 Task: Find connections with filter location Rāmnagar with filter topic #socialmediawith filter profile language German with filter current company Akasa Air with filter school Maharaja Sayajirao University of Baroda, Vadodara with filter industry Surveying and Mapping Services with filter service category AnimationArchitecture with filter keywords title Wedding Coordinator
Action: Mouse moved to (522, 50)
Screenshot: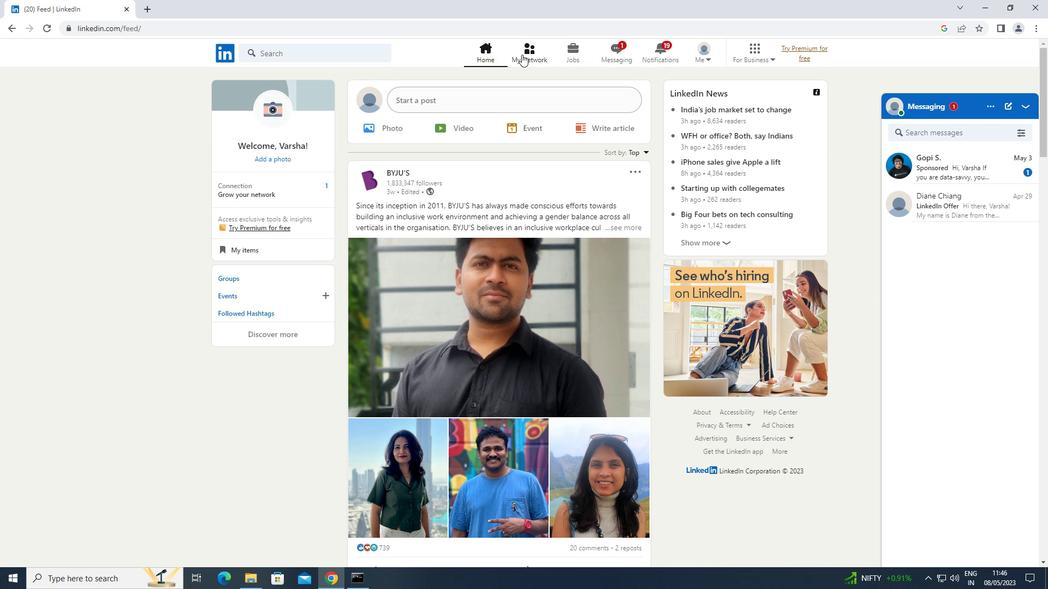 
Action: Mouse pressed left at (522, 50)
Screenshot: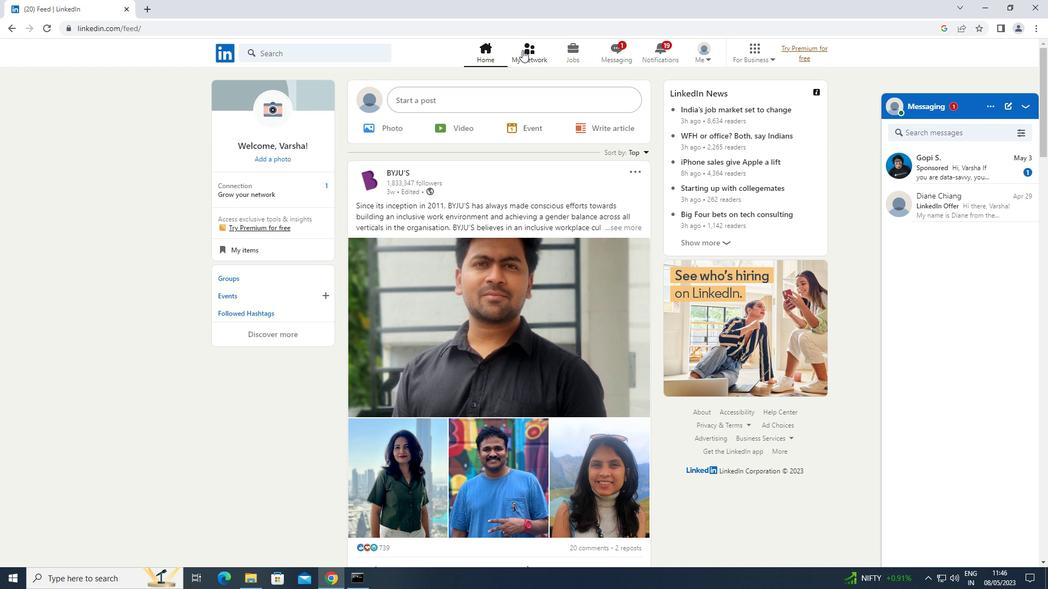 
Action: Mouse moved to (301, 117)
Screenshot: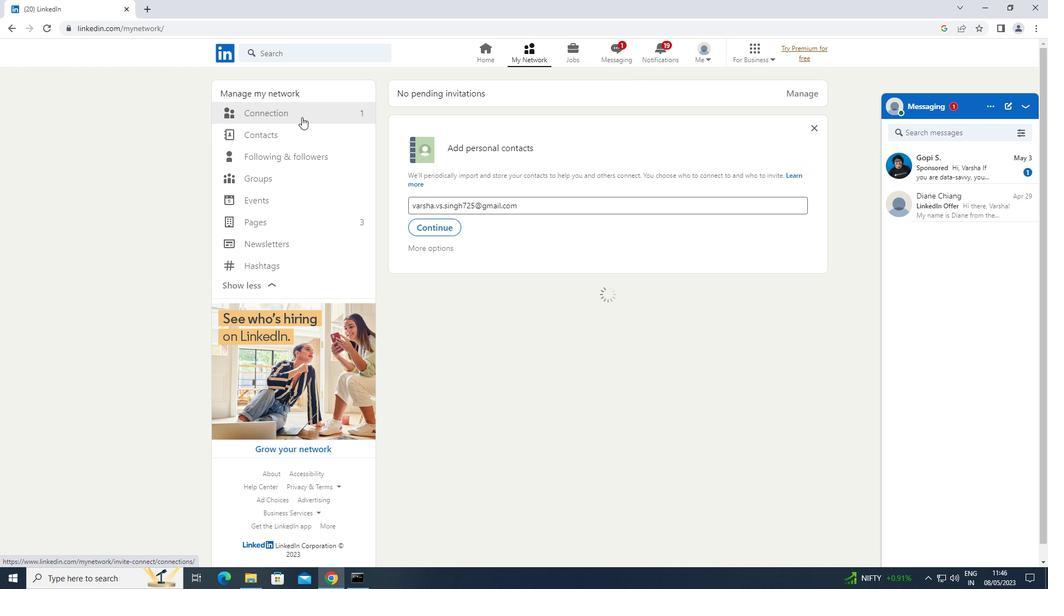 
Action: Mouse pressed left at (301, 117)
Screenshot: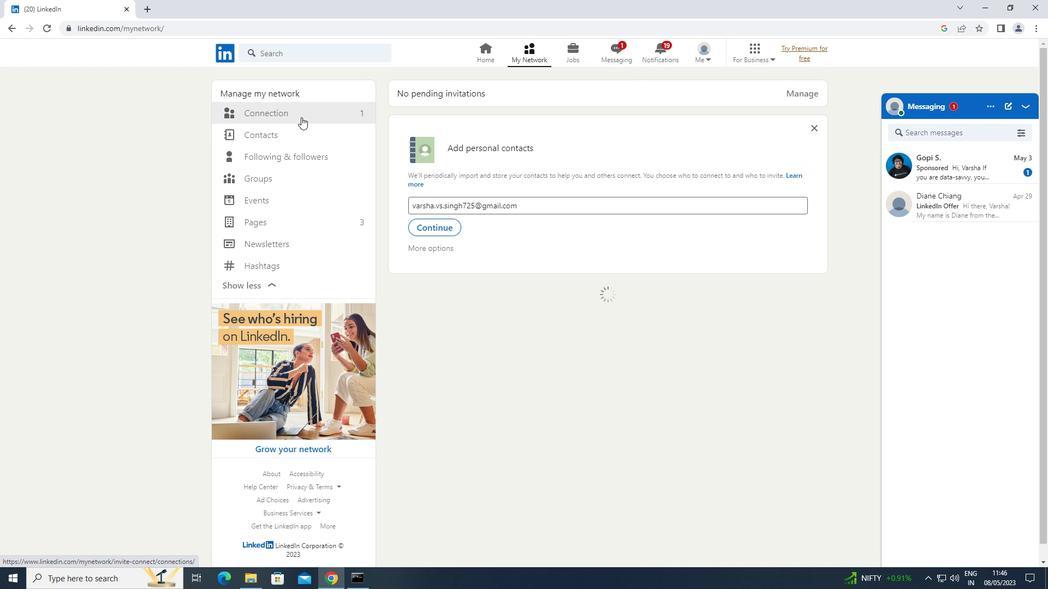 
Action: Mouse moved to (602, 114)
Screenshot: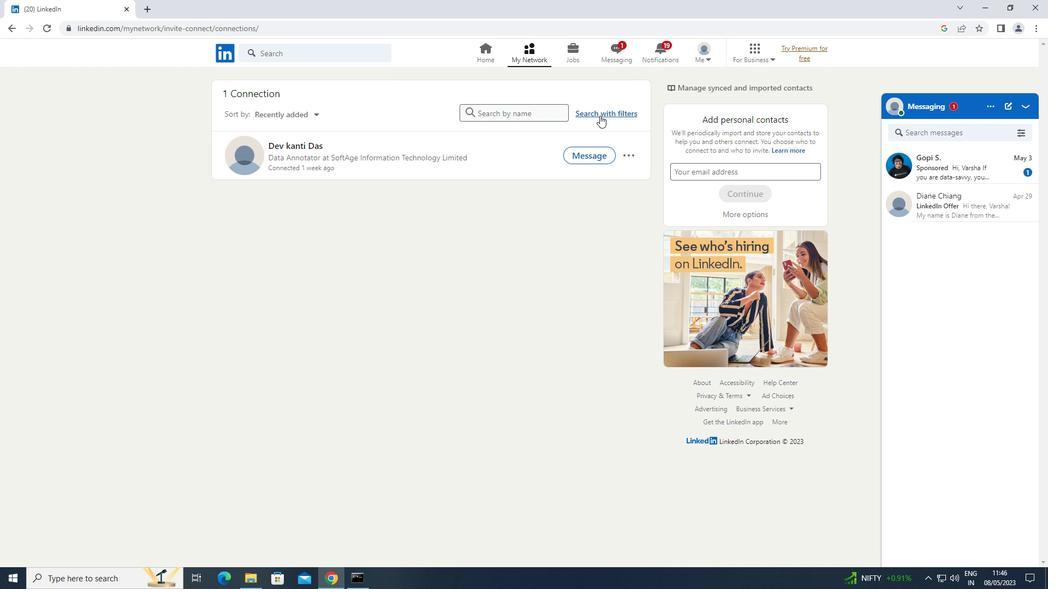
Action: Mouse pressed left at (602, 114)
Screenshot: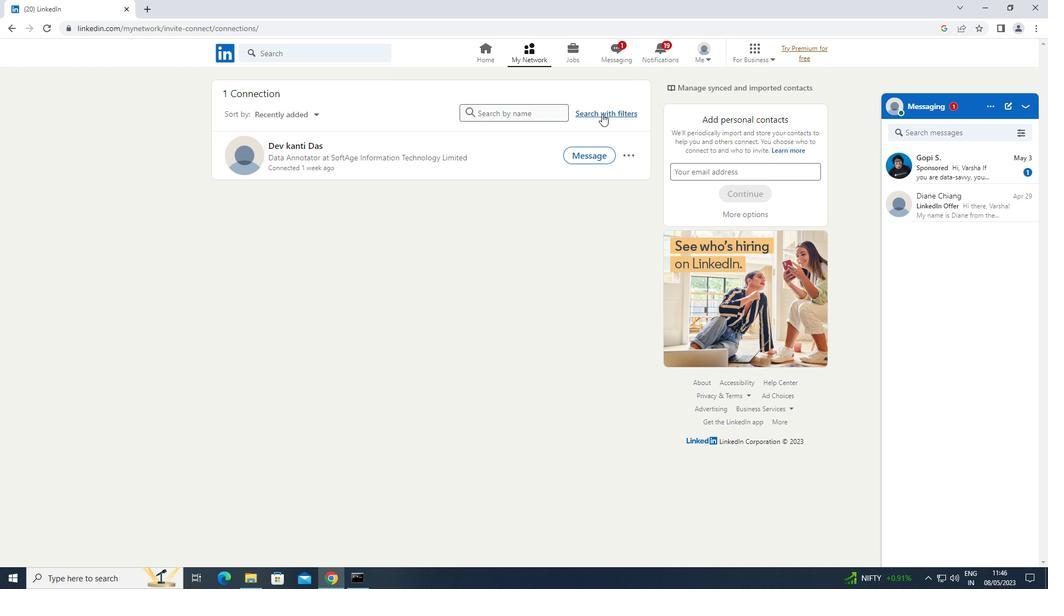 
Action: Mouse moved to (559, 81)
Screenshot: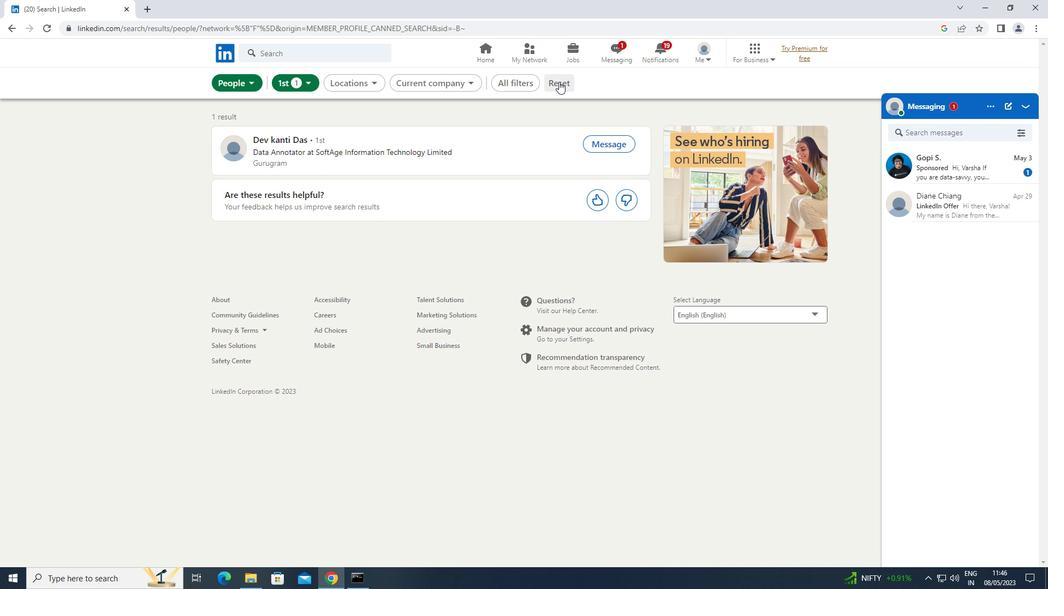
Action: Mouse pressed left at (559, 81)
Screenshot: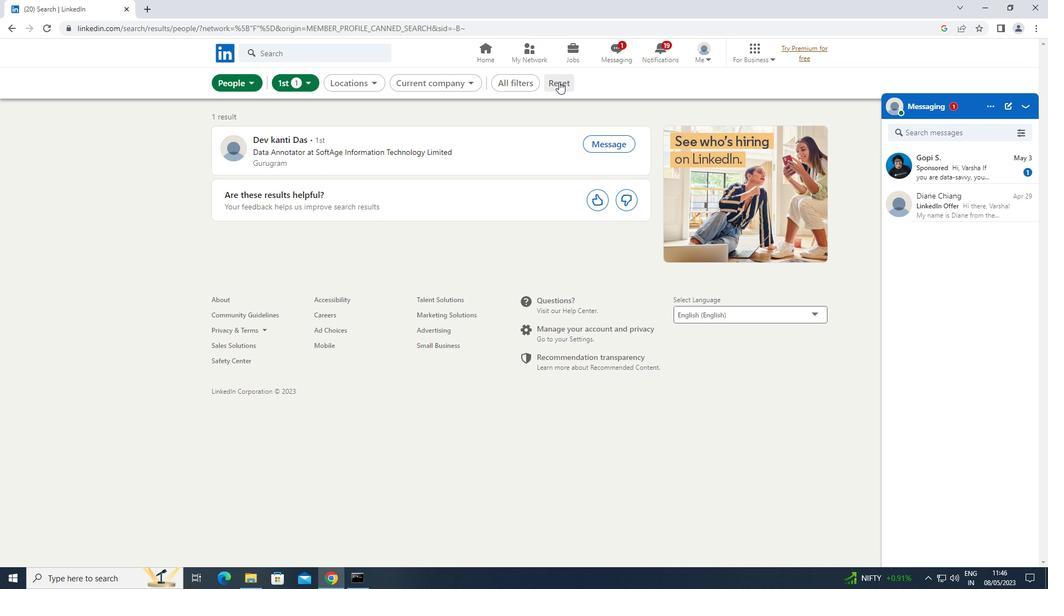 
Action: Mouse moved to (545, 84)
Screenshot: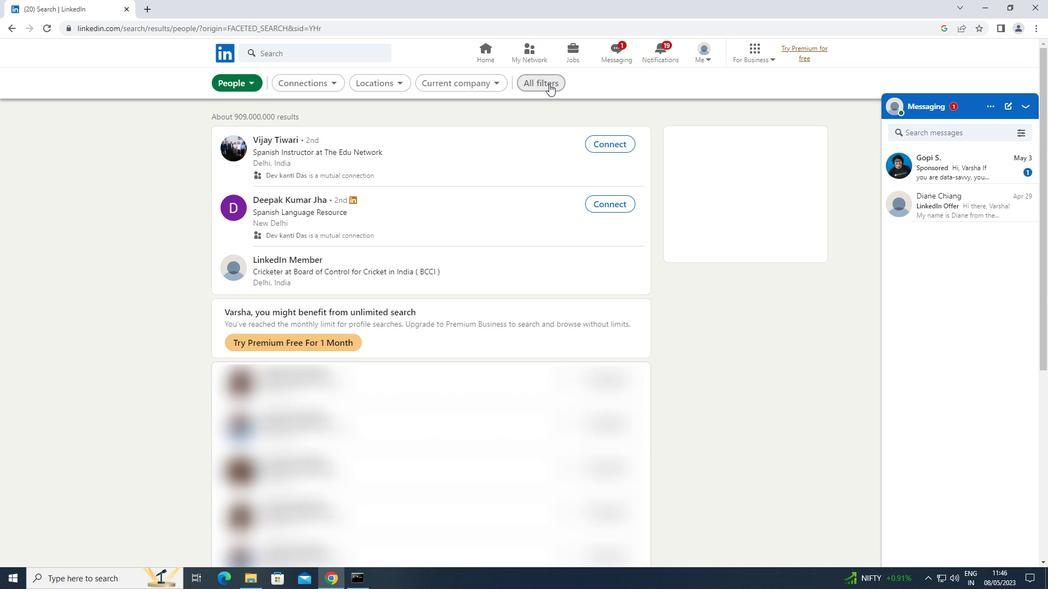 
Action: Mouse pressed left at (545, 84)
Screenshot: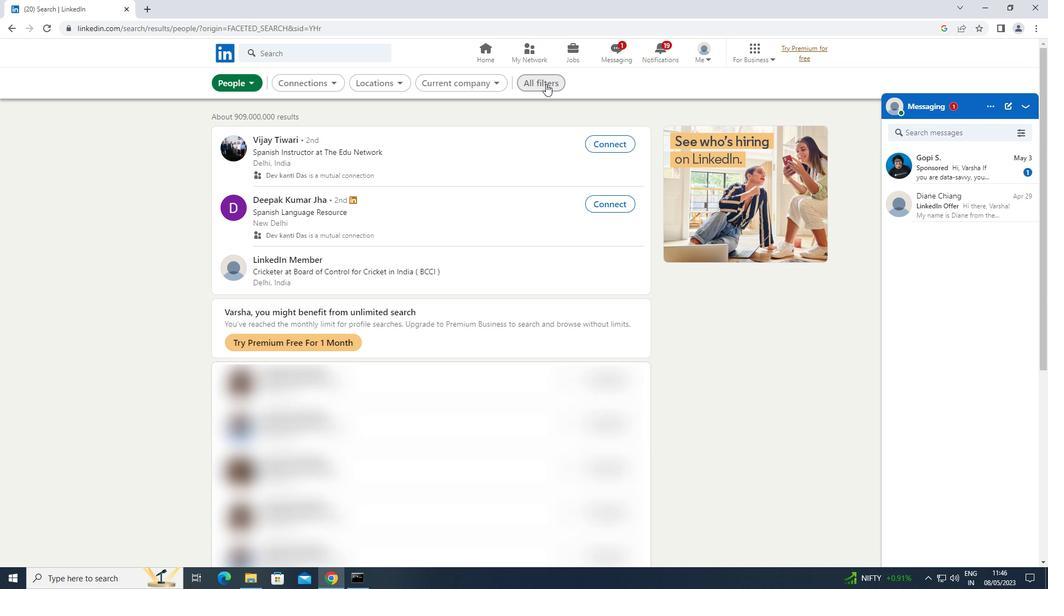 
Action: Mouse moved to (777, 226)
Screenshot: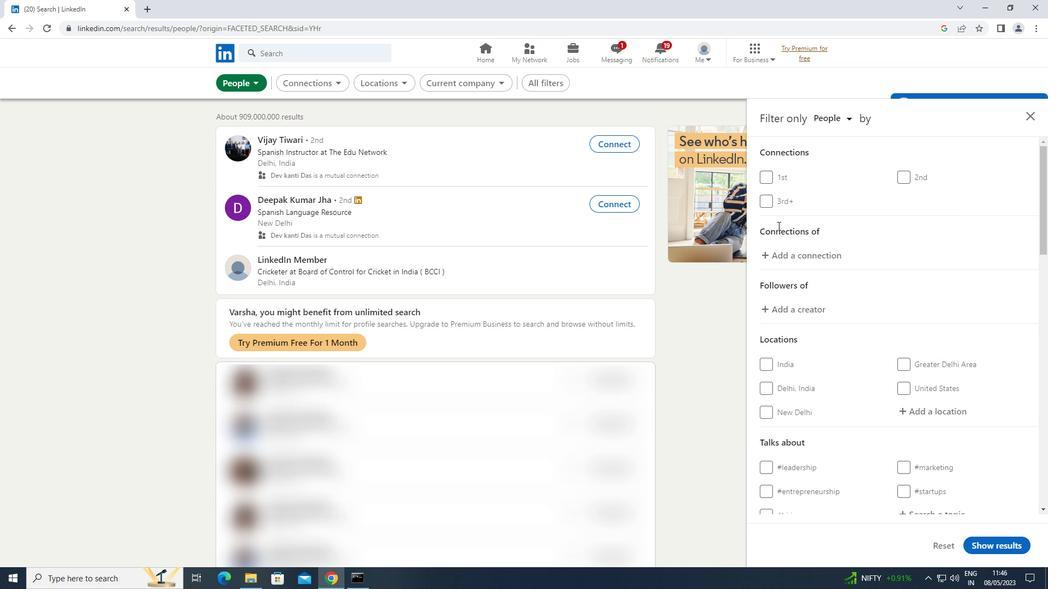
Action: Mouse scrolled (777, 226) with delta (0, 0)
Screenshot: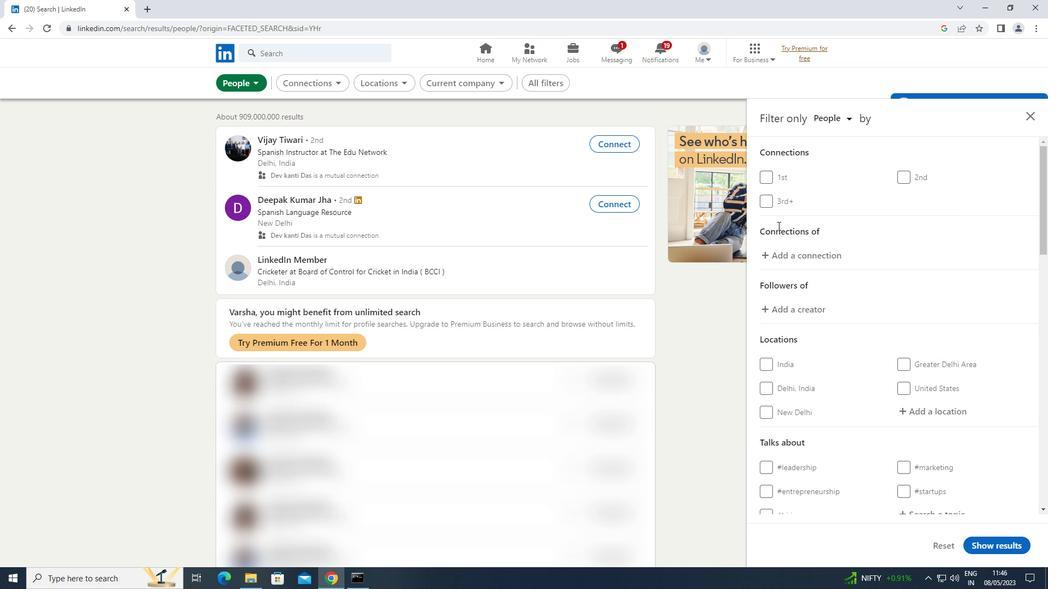 
Action: Mouse scrolled (777, 226) with delta (0, 0)
Screenshot: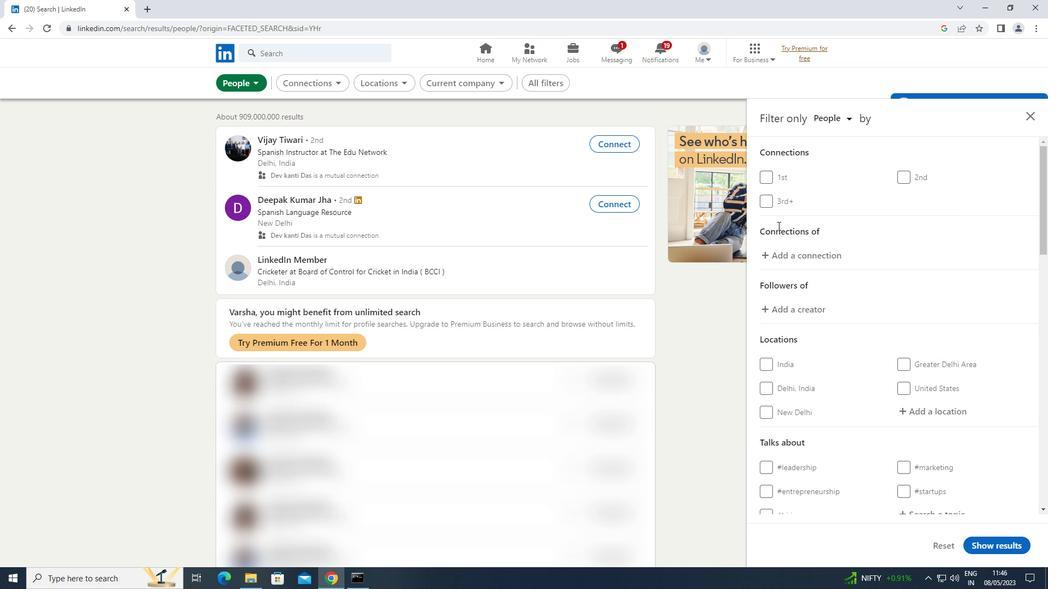 
Action: Mouse moved to (920, 294)
Screenshot: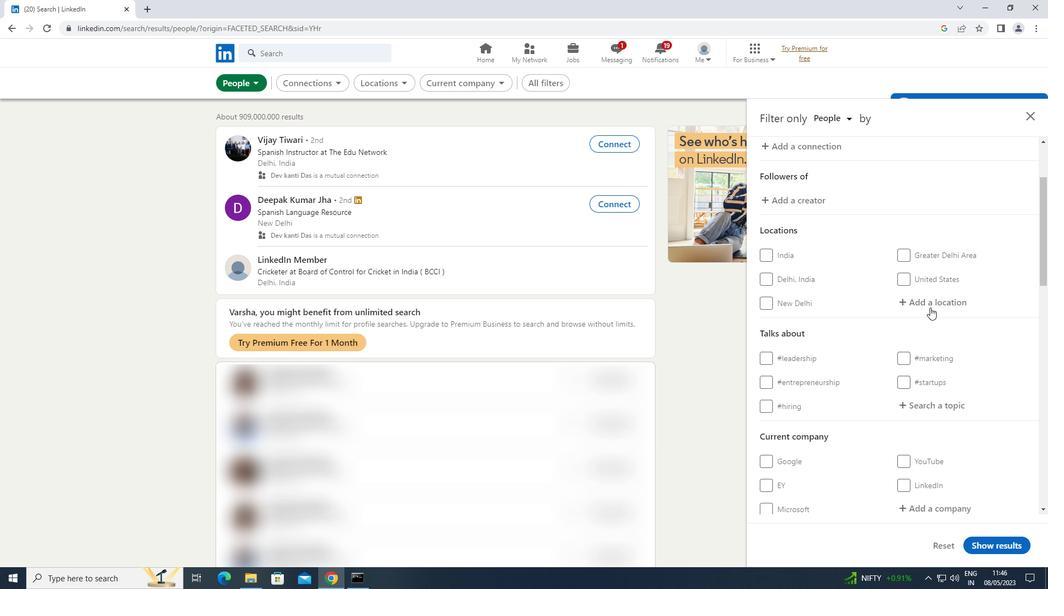 
Action: Mouse pressed left at (920, 294)
Screenshot: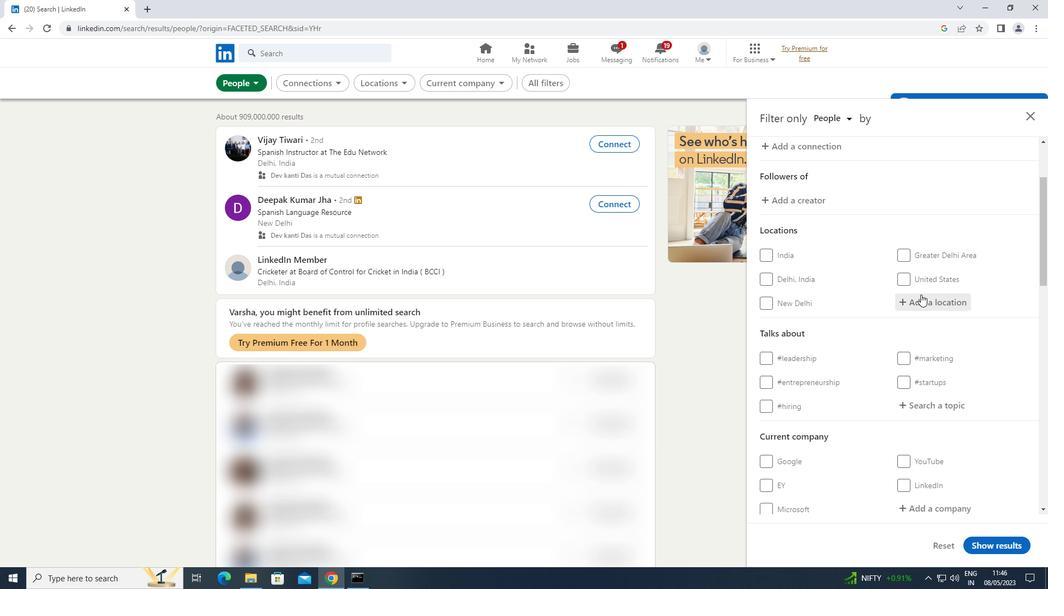 
Action: Mouse moved to (922, 292)
Screenshot: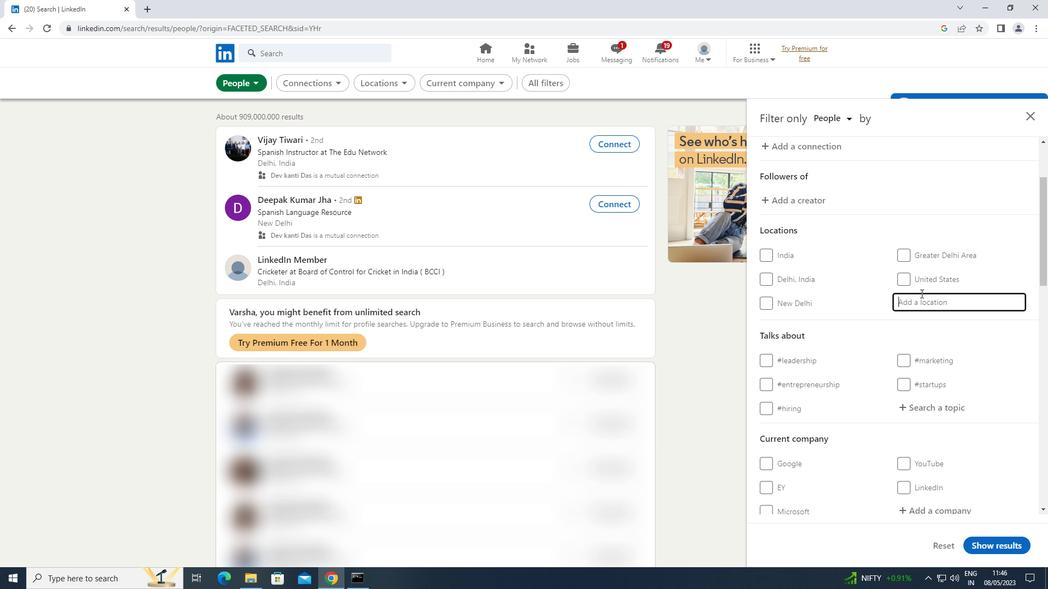 
Action: Key pressed <Key.shift>RAMNAGAR<Key.enter>
Screenshot: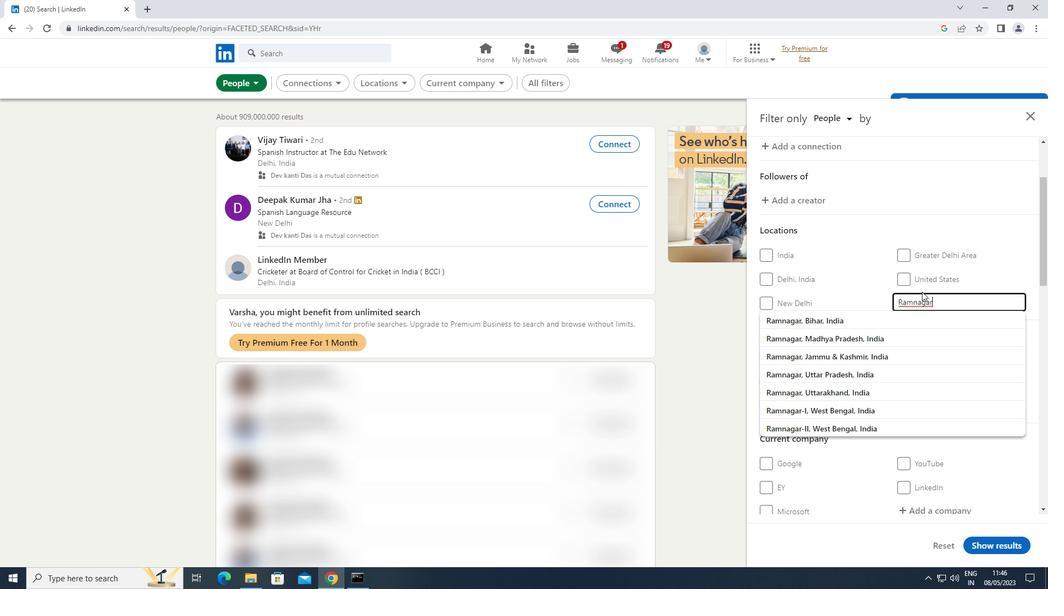 
Action: Mouse moved to (942, 410)
Screenshot: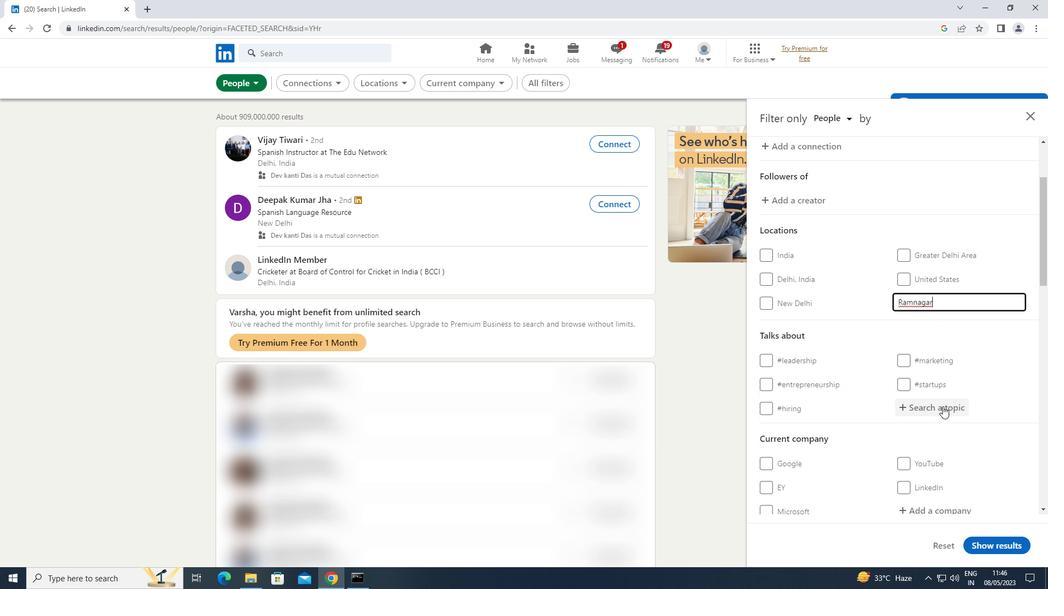 
Action: Mouse pressed left at (942, 410)
Screenshot: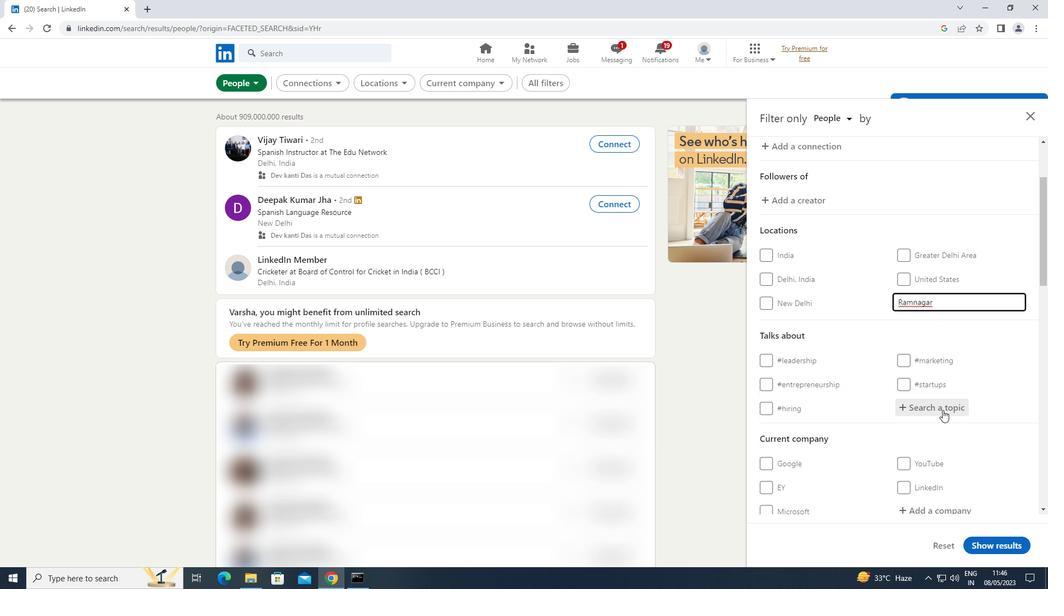 
Action: Key pressed SOCIALMEDIA
Screenshot: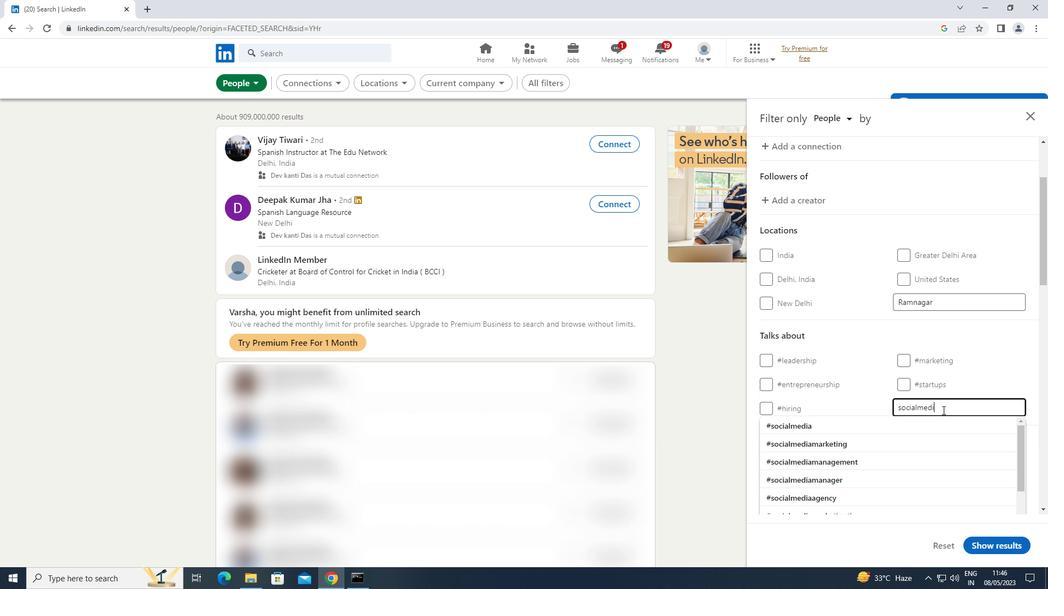 
Action: Mouse moved to (842, 422)
Screenshot: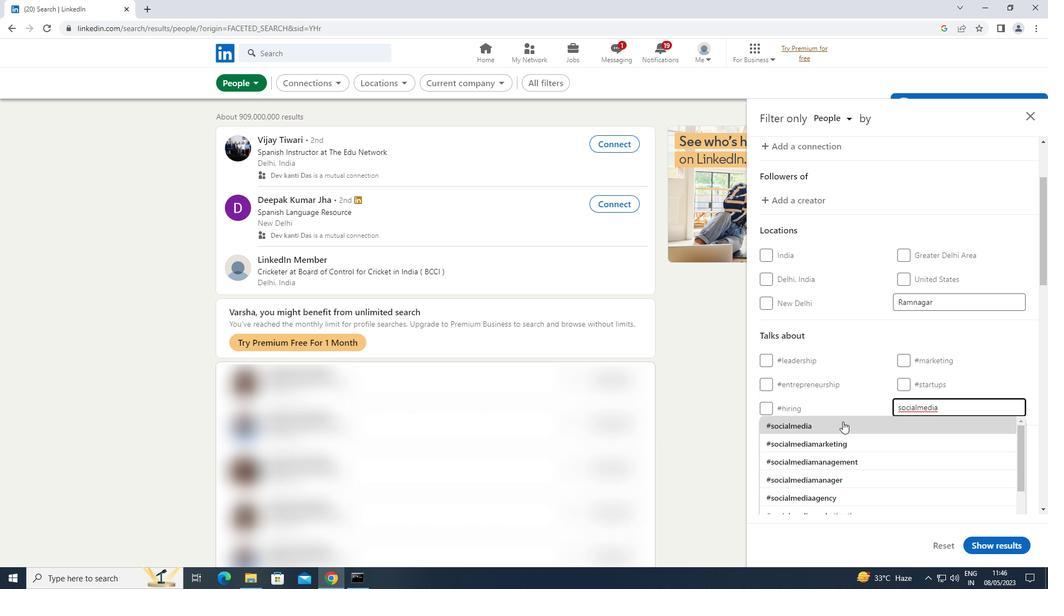 
Action: Mouse pressed left at (842, 422)
Screenshot: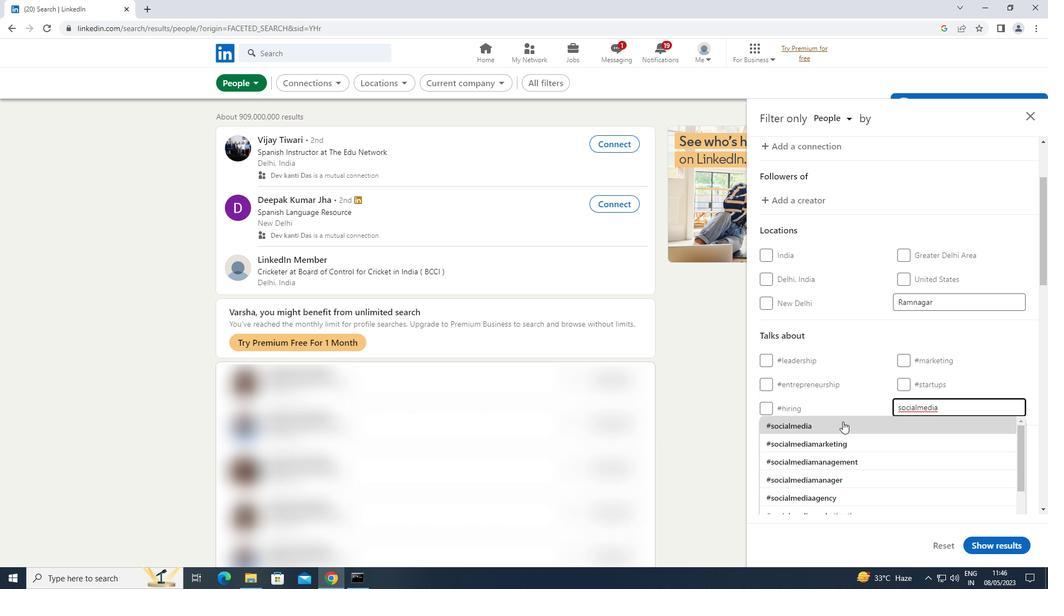 
Action: Mouse moved to (904, 499)
Screenshot: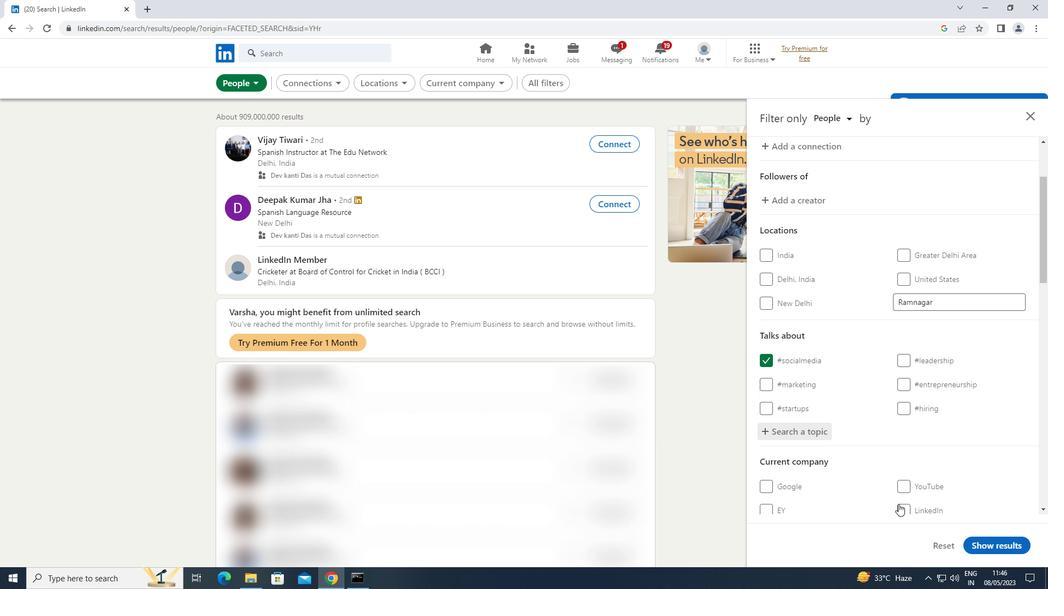 
Action: Mouse scrolled (904, 498) with delta (0, 0)
Screenshot: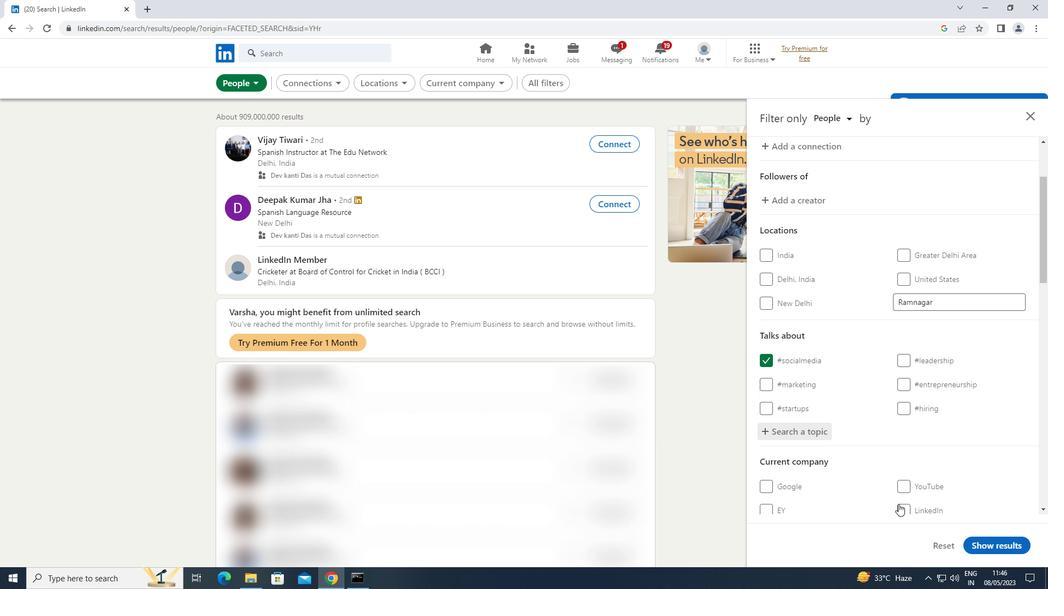 
Action: Mouse moved to (906, 497)
Screenshot: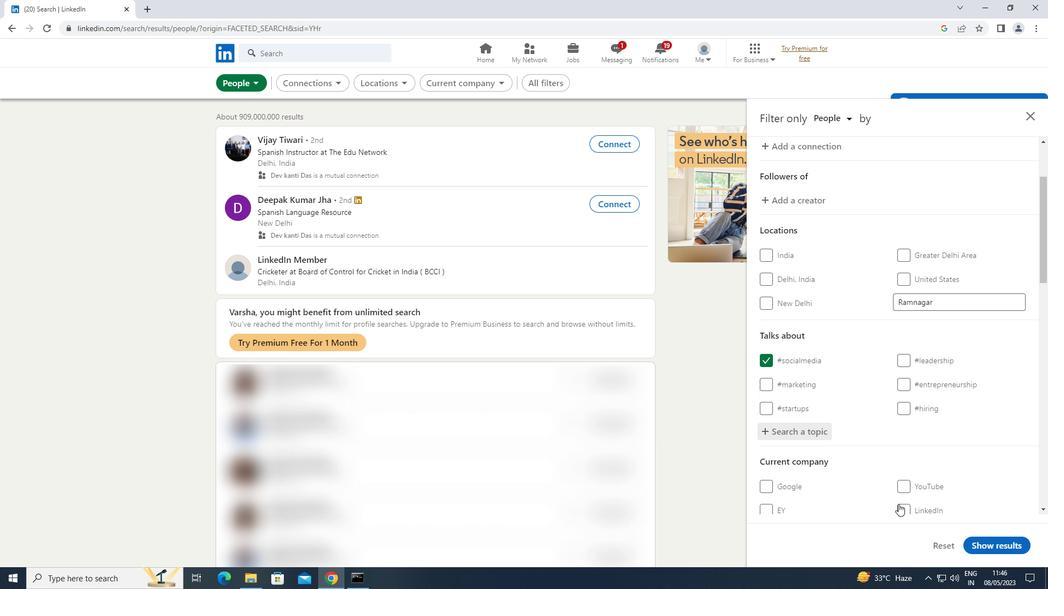 
Action: Mouse scrolled (906, 496) with delta (0, 0)
Screenshot: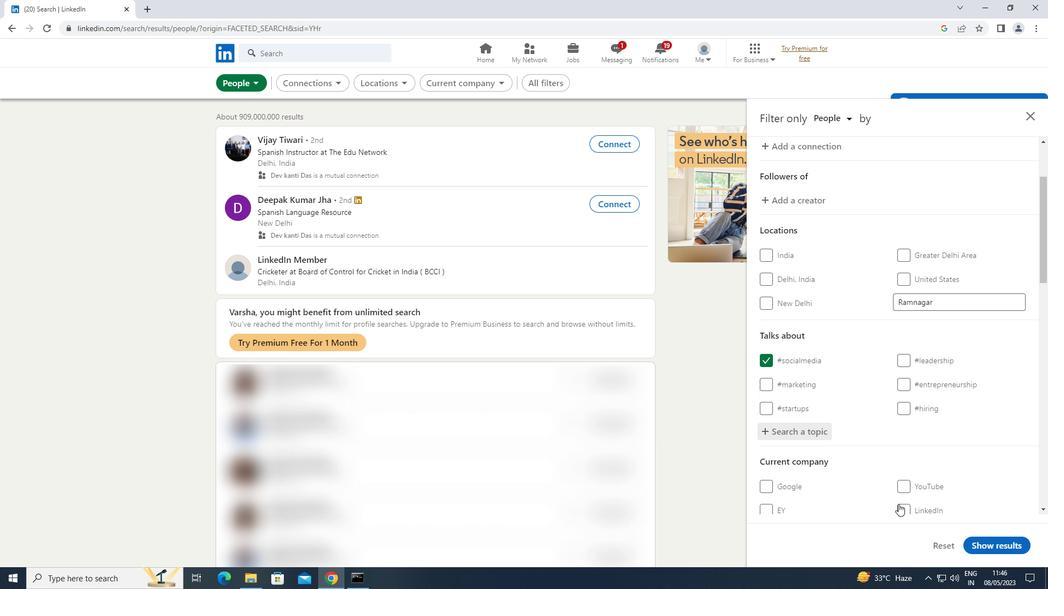 
Action: Mouse moved to (906, 496)
Screenshot: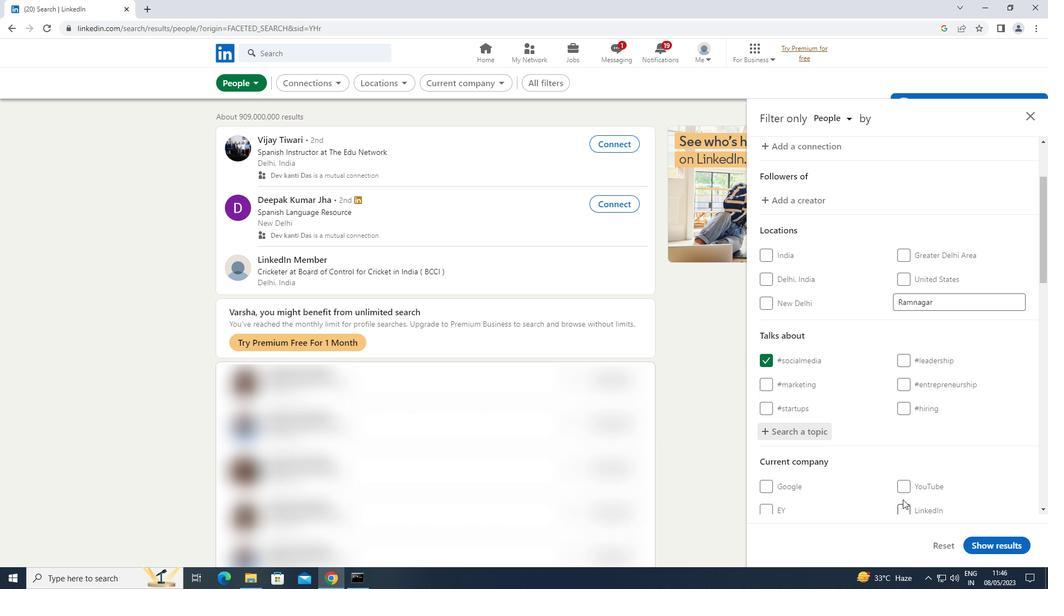 
Action: Mouse scrolled (906, 496) with delta (0, 0)
Screenshot: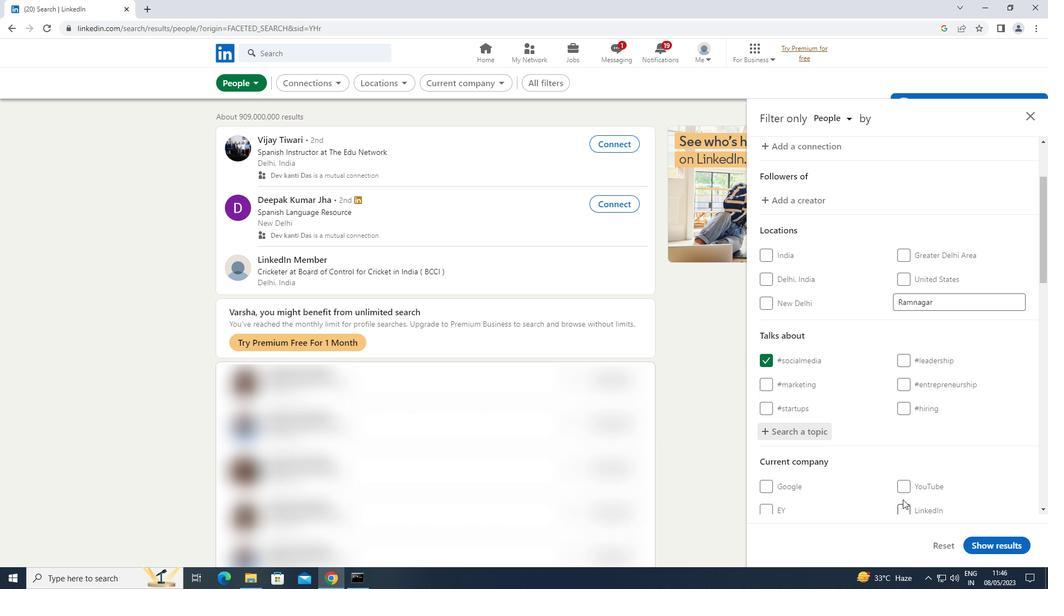 
Action: Mouse moved to (907, 495)
Screenshot: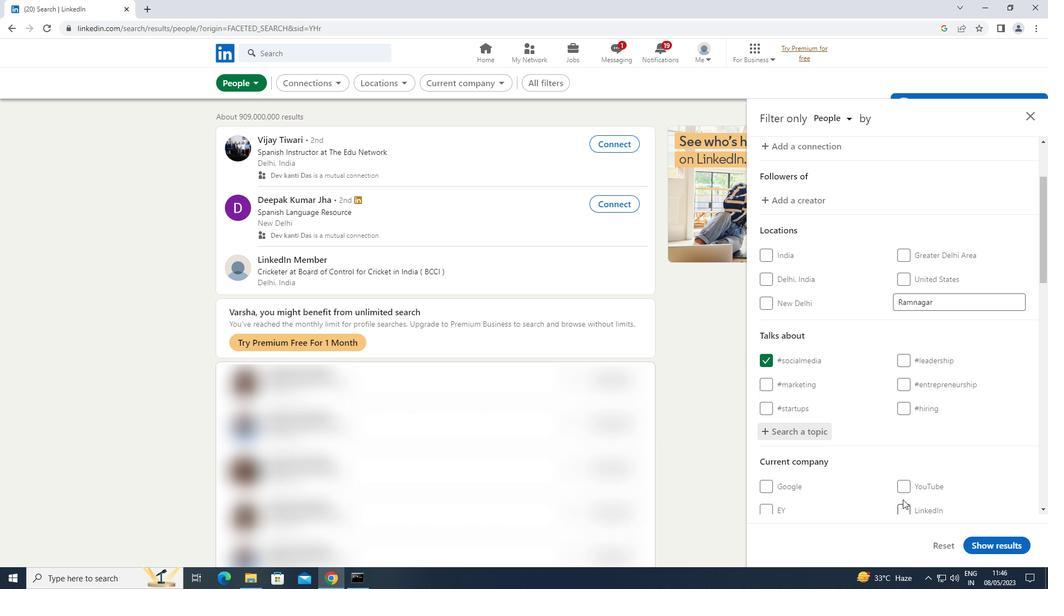 
Action: Mouse scrolled (907, 495) with delta (0, 0)
Screenshot: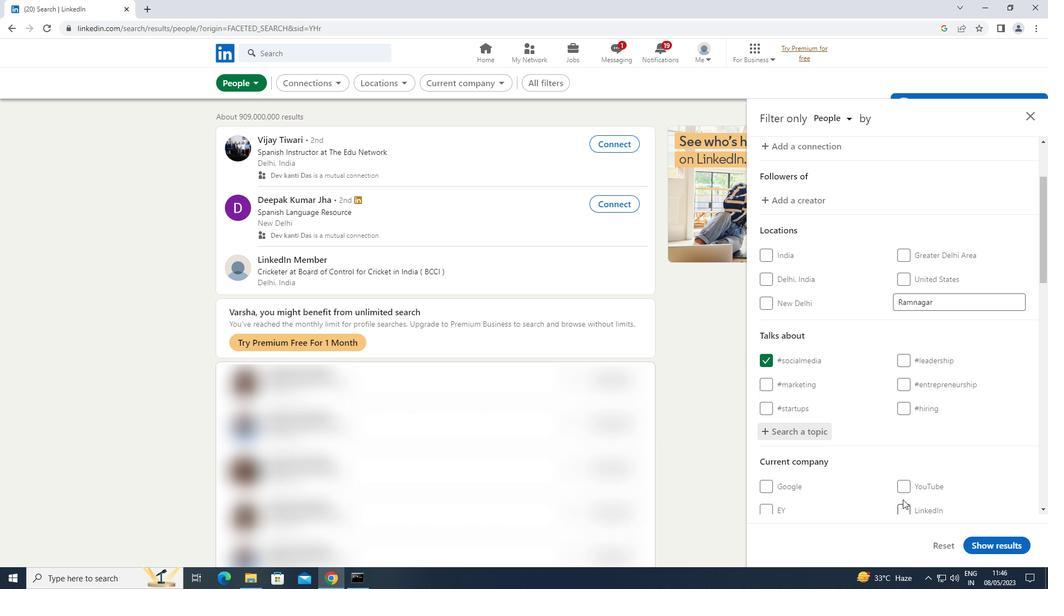 
Action: Mouse moved to (908, 495)
Screenshot: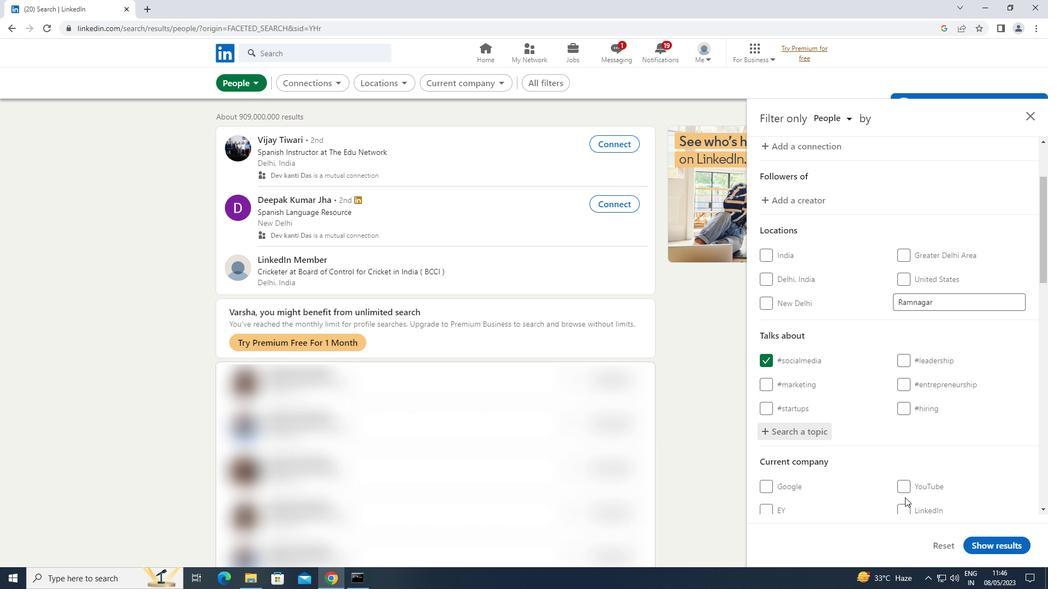 
Action: Mouse scrolled (908, 495) with delta (0, 0)
Screenshot: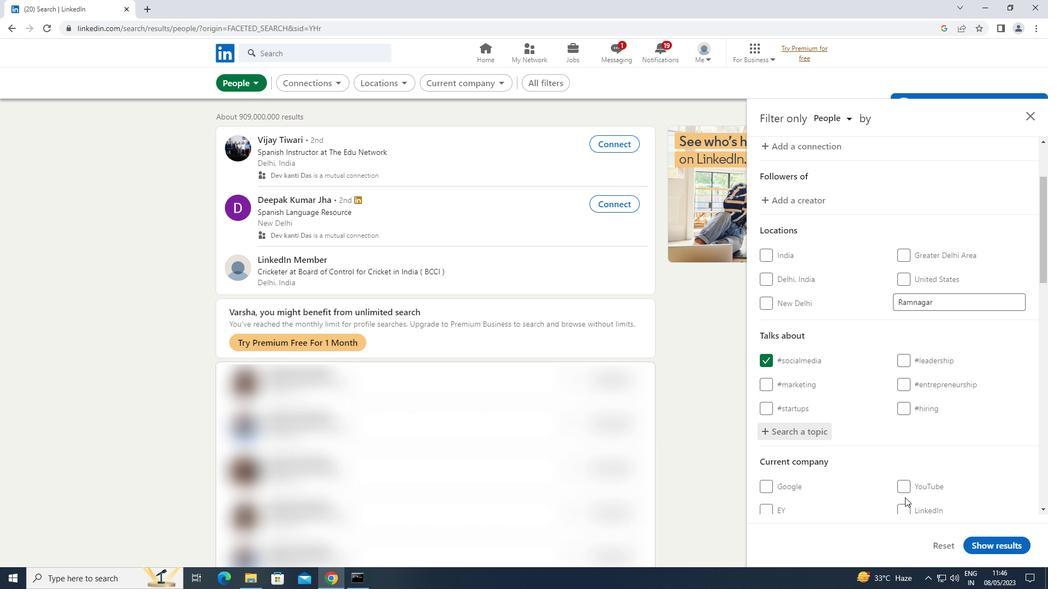 
Action: Mouse moved to (911, 481)
Screenshot: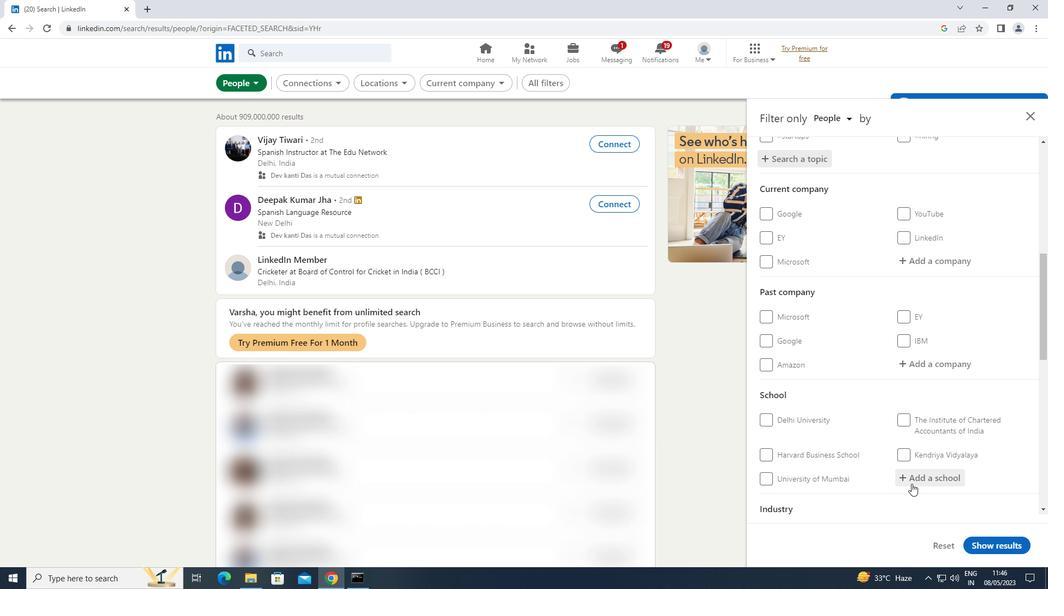 
Action: Mouse scrolled (911, 480) with delta (0, 0)
Screenshot: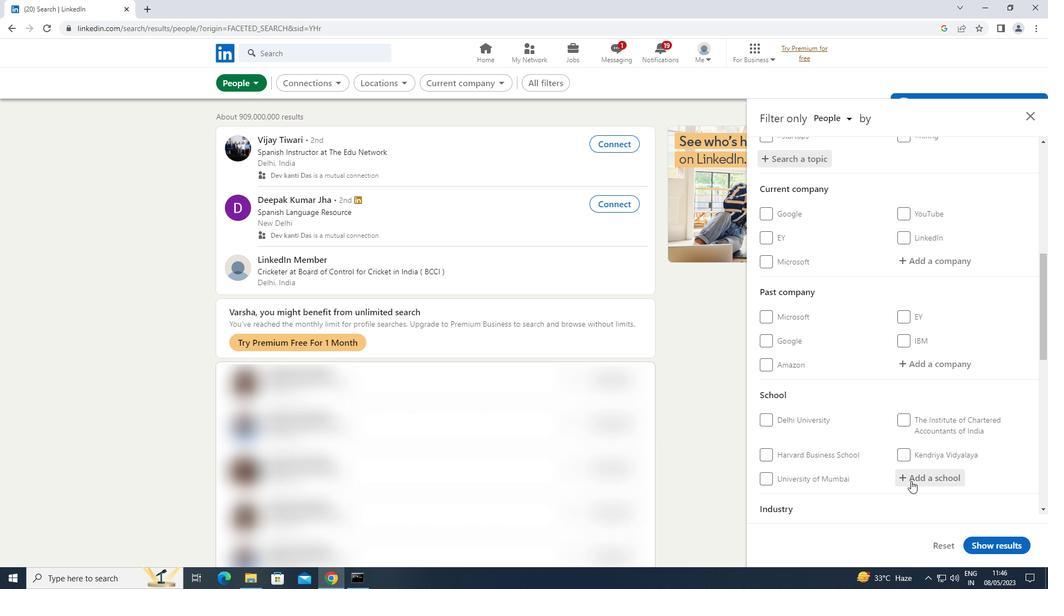 
Action: Mouse scrolled (911, 480) with delta (0, 0)
Screenshot: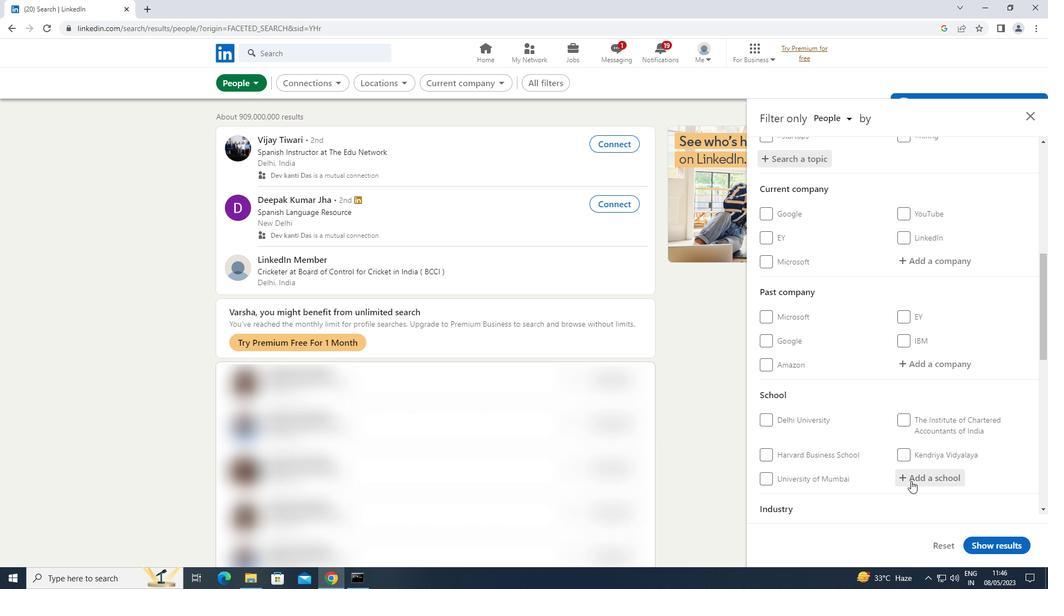 
Action: Mouse scrolled (911, 480) with delta (0, 0)
Screenshot: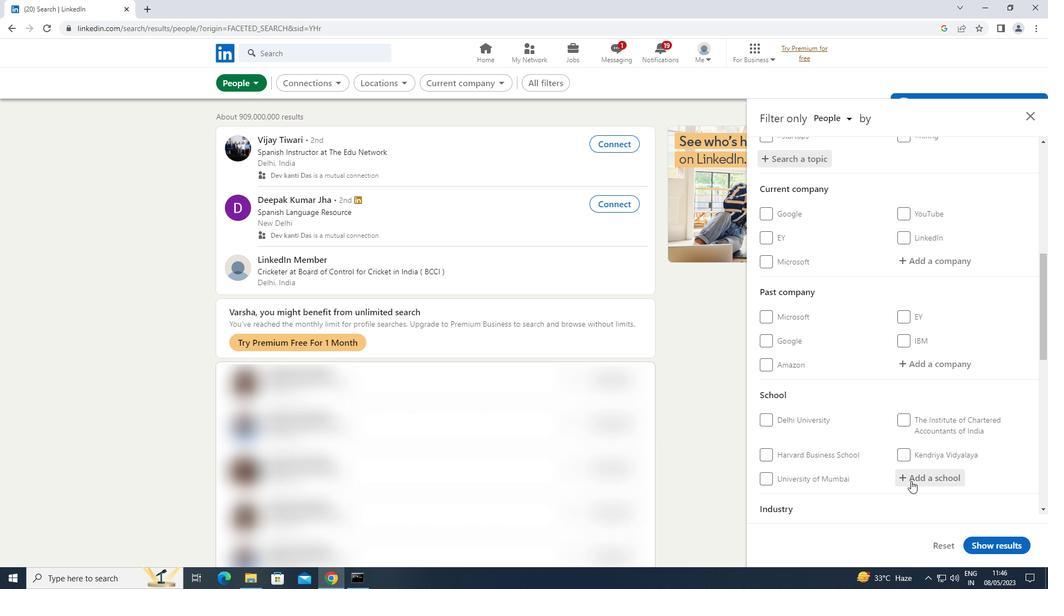 
Action: Mouse moved to (854, 448)
Screenshot: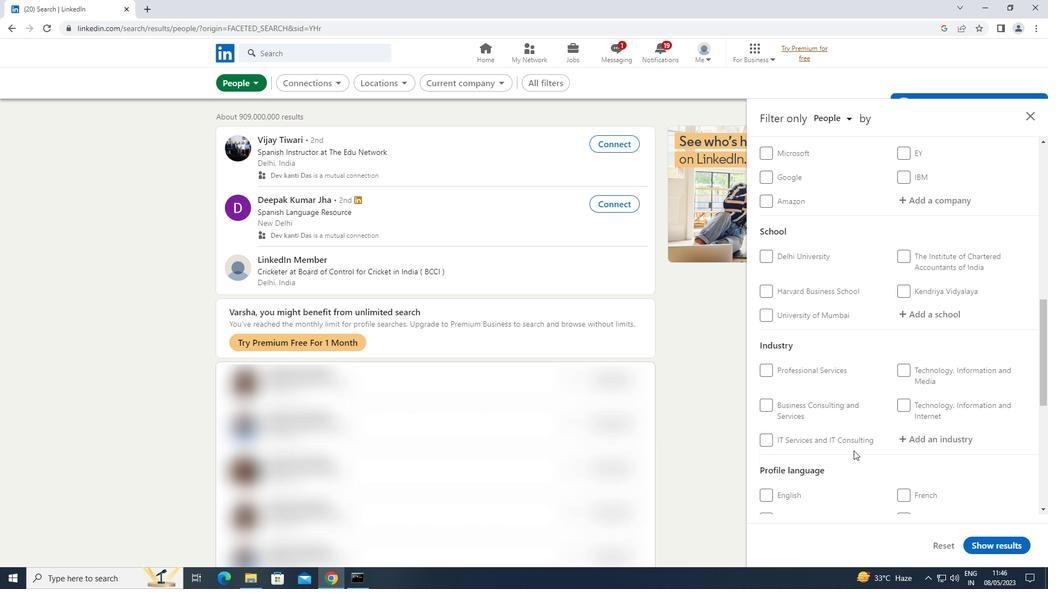 
Action: Mouse scrolled (854, 448) with delta (0, 0)
Screenshot: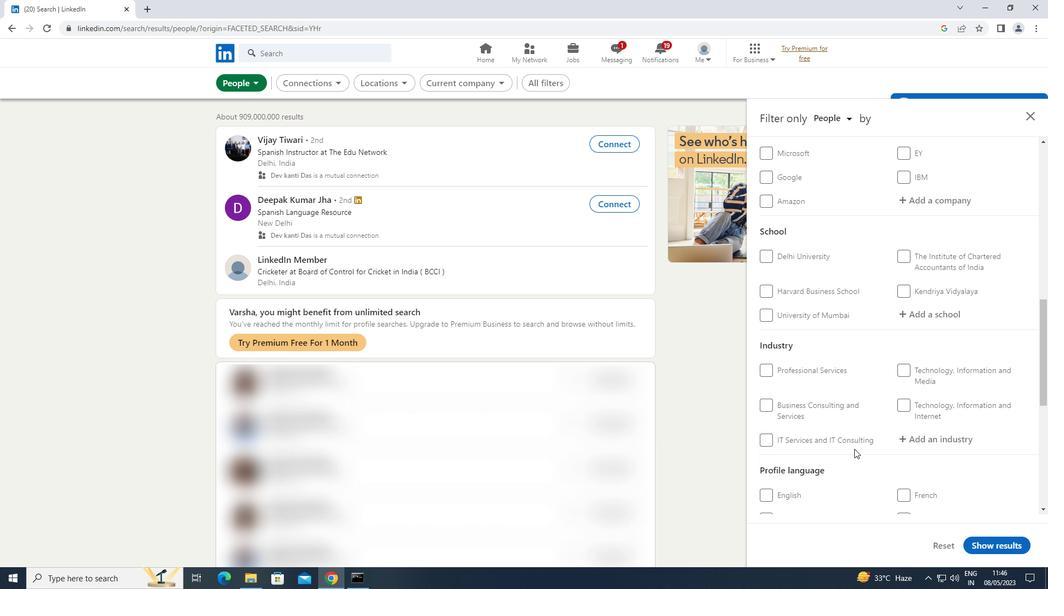 
Action: Mouse scrolled (854, 448) with delta (0, 0)
Screenshot: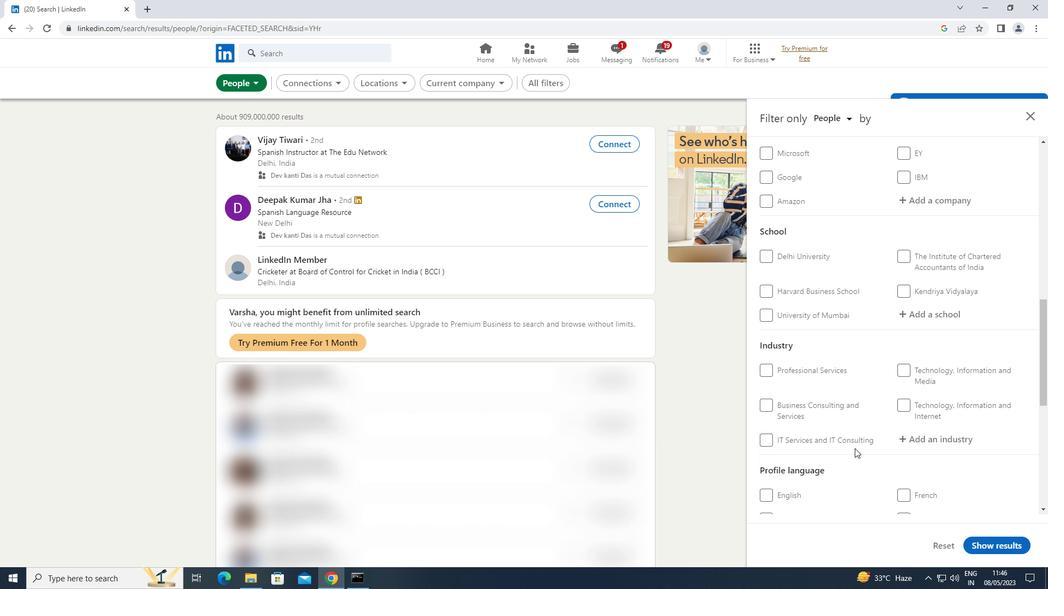 
Action: Mouse moved to (760, 430)
Screenshot: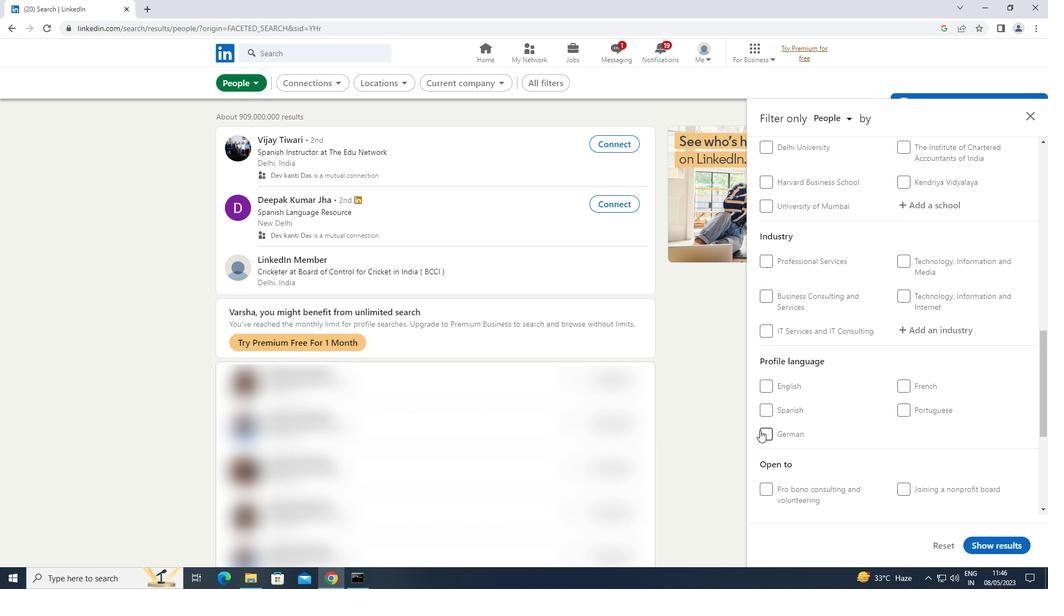 
Action: Mouse pressed left at (760, 430)
Screenshot: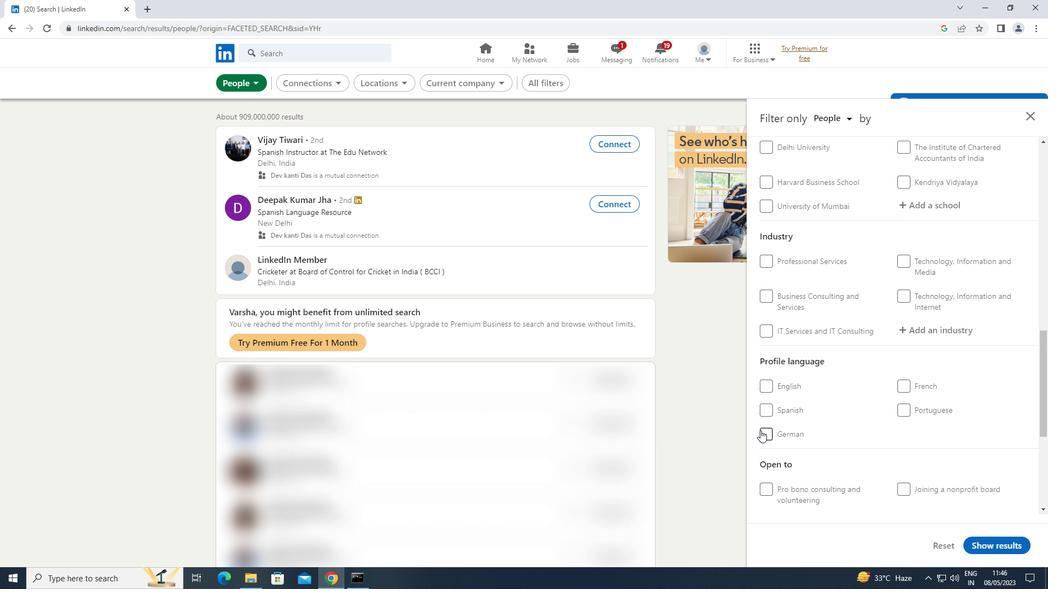 
Action: Mouse moved to (796, 424)
Screenshot: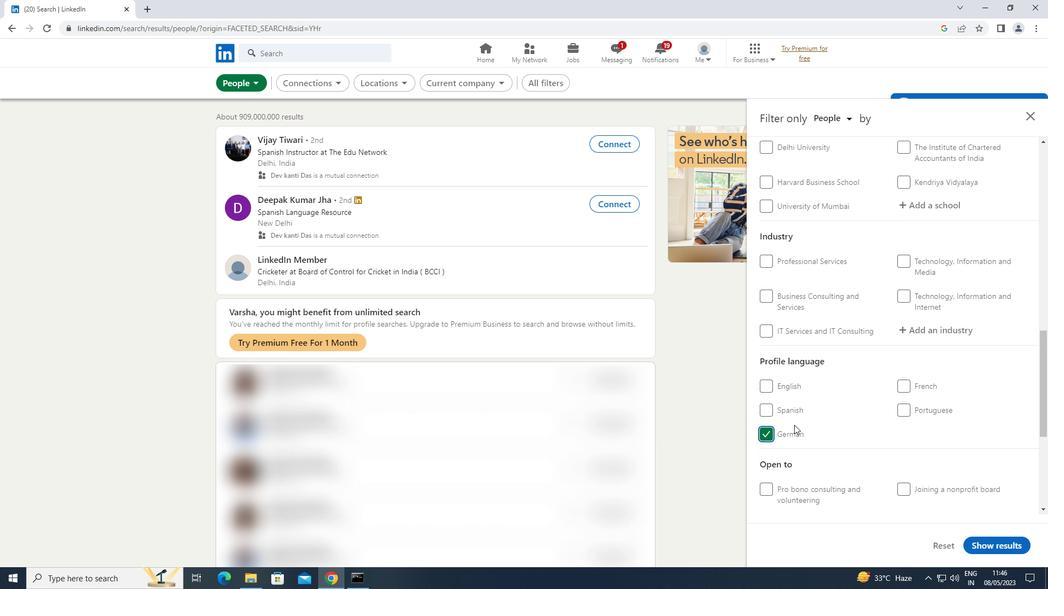 
Action: Mouse scrolled (796, 424) with delta (0, 0)
Screenshot: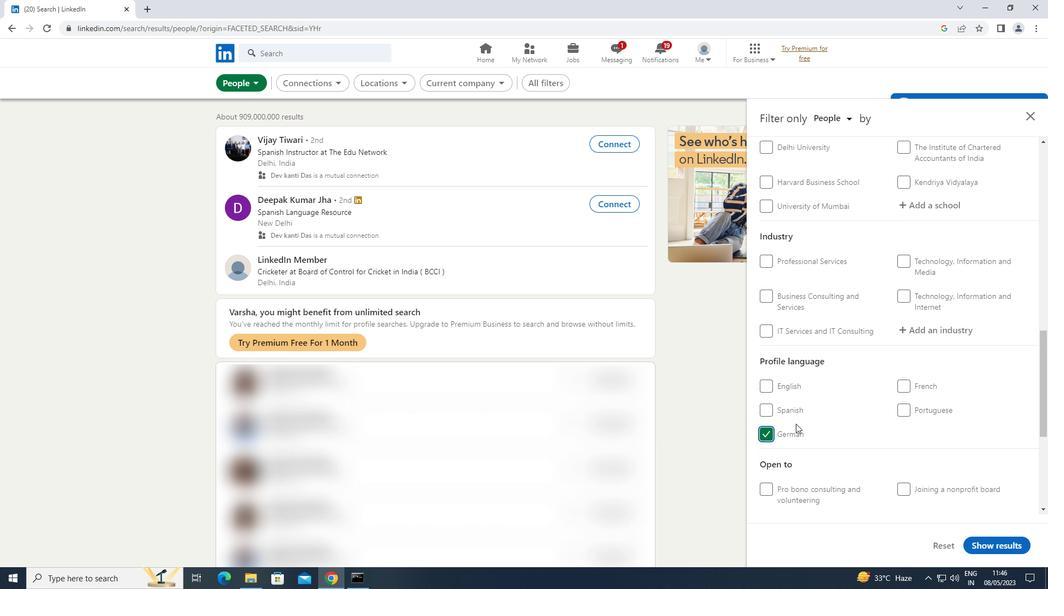 
Action: Mouse scrolled (796, 424) with delta (0, 0)
Screenshot: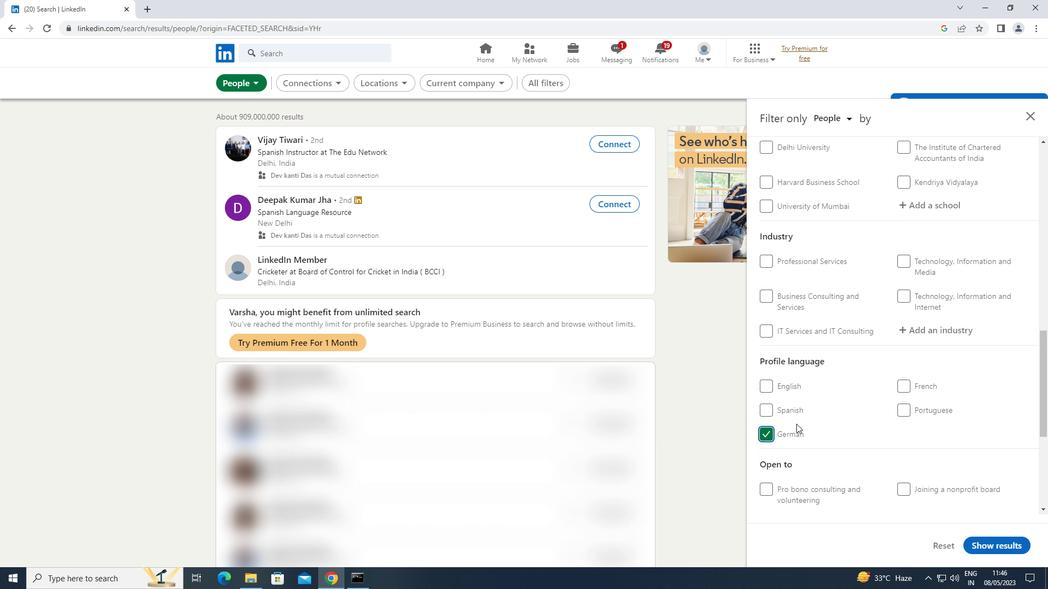 
Action: Mouse scrolled (796, 424) with delta (0, 0)
Screenshot: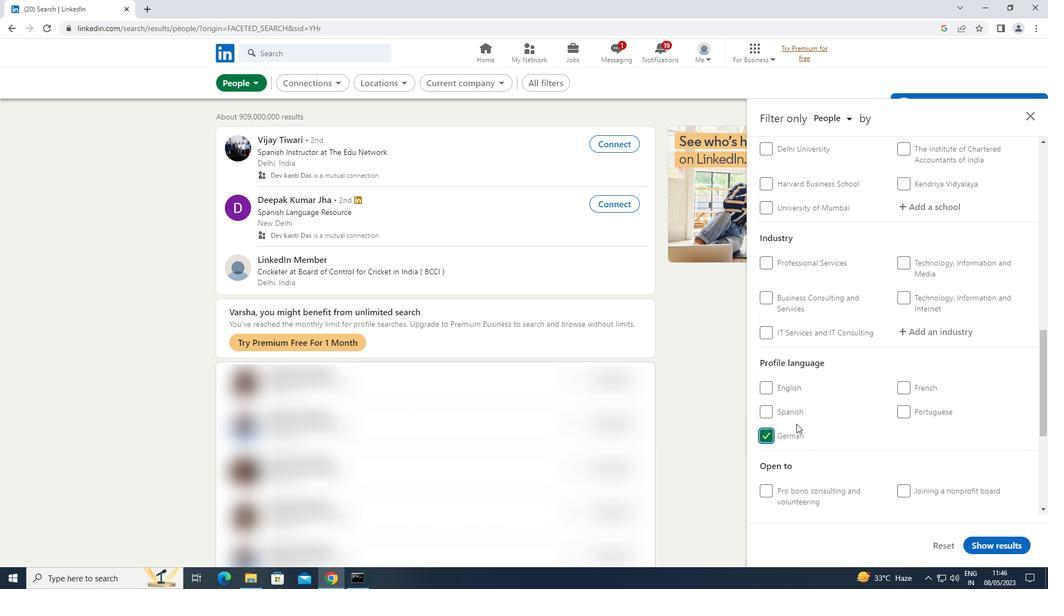
Action: Mouse scrolled (796, 424) with delta (0, 0)
Screenshot: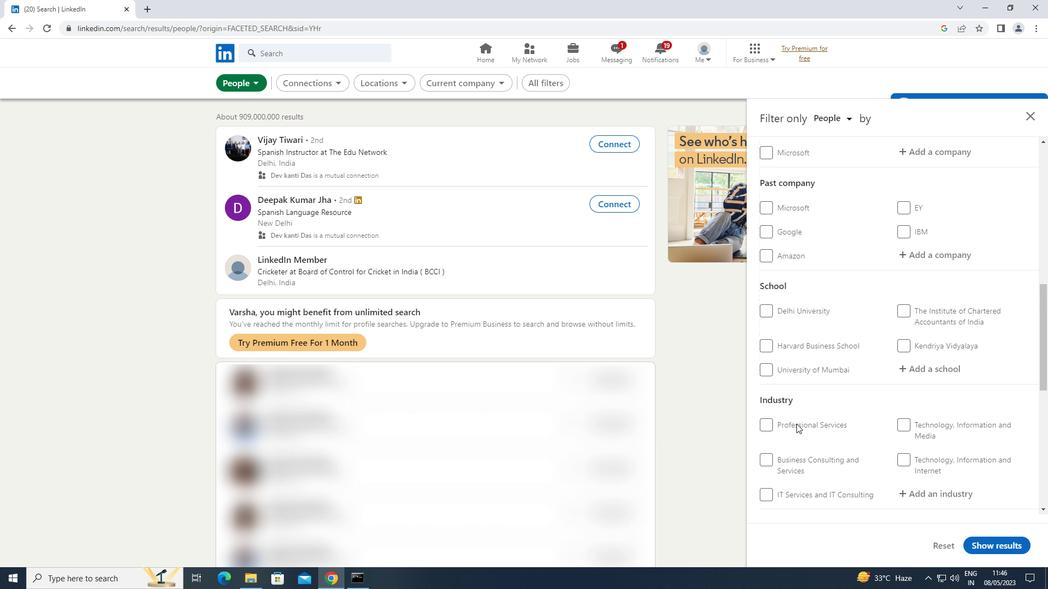 
Action: Mouse scrolled (796, 424) with delta (0, 0)
Screenshot: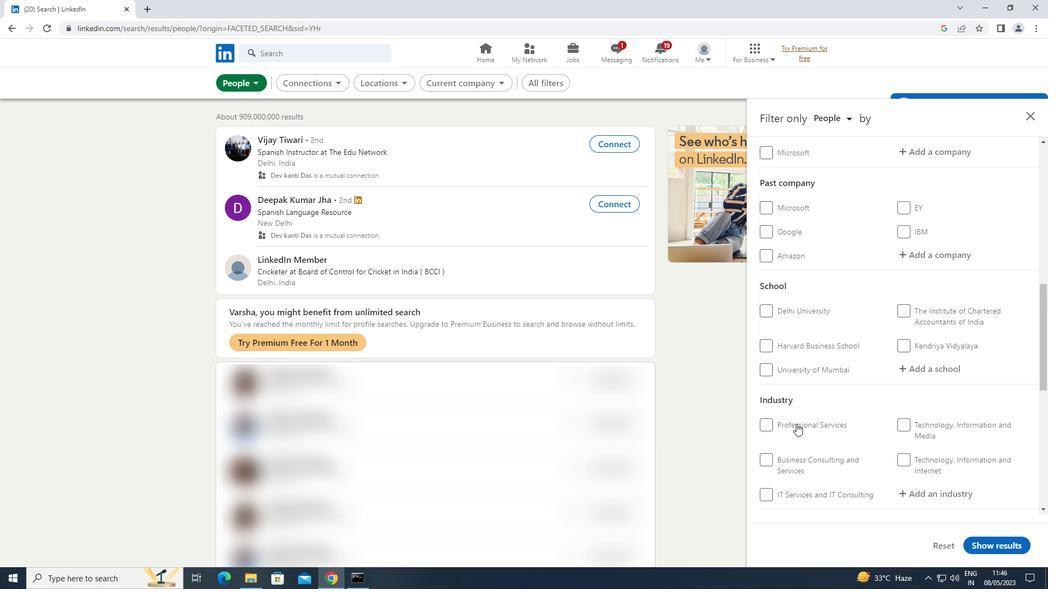 
Action: Mouse scrolled (796, 424) with delta (0, 0)
Screenshot: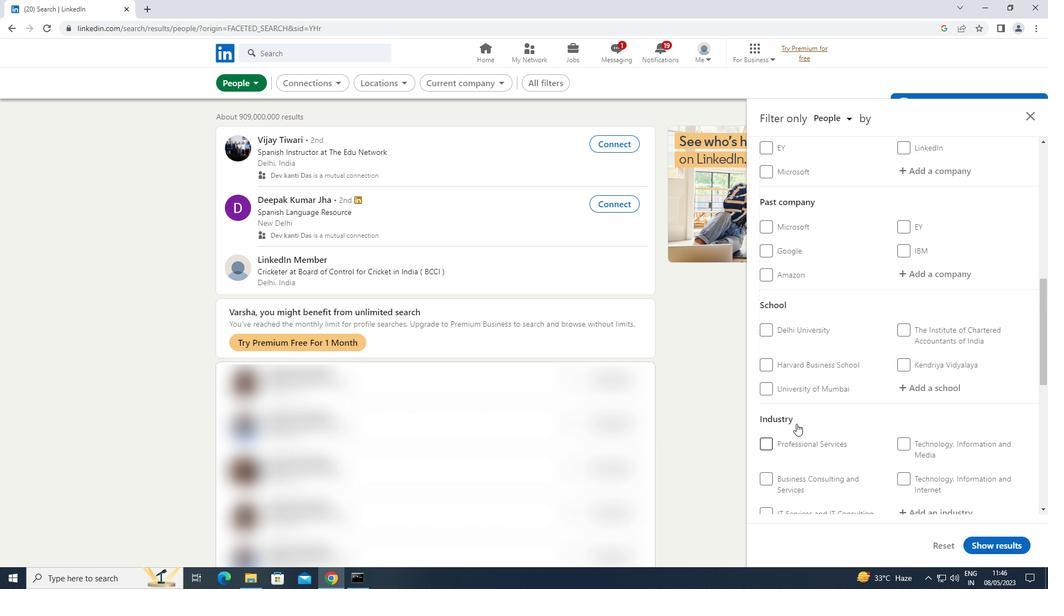 
Action: Mouse moved to (917, 316)
Screenshot: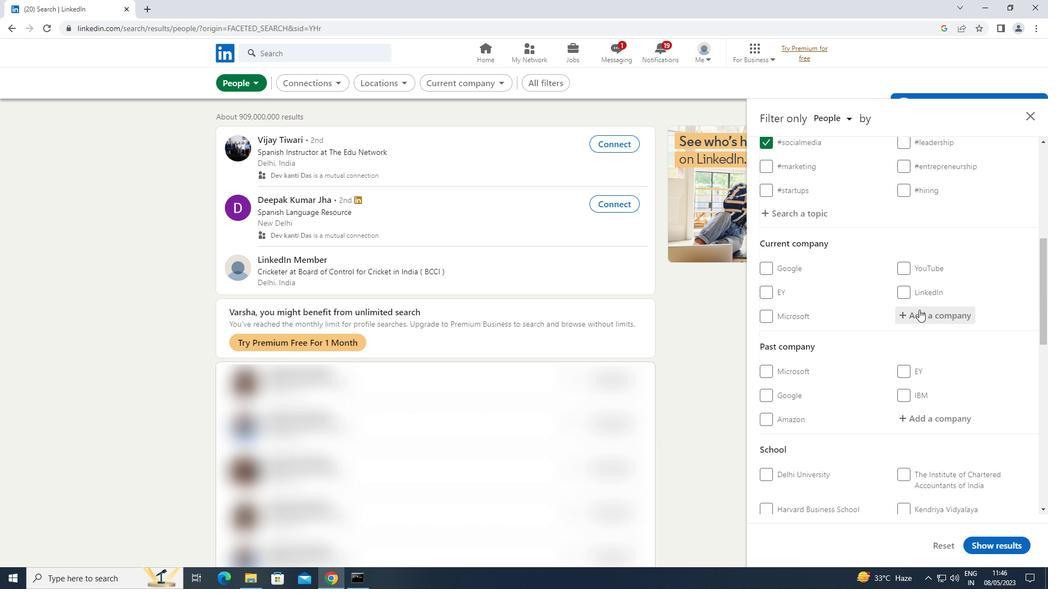 
Action: Mouse pressed left at (917, 316)
Screenshot: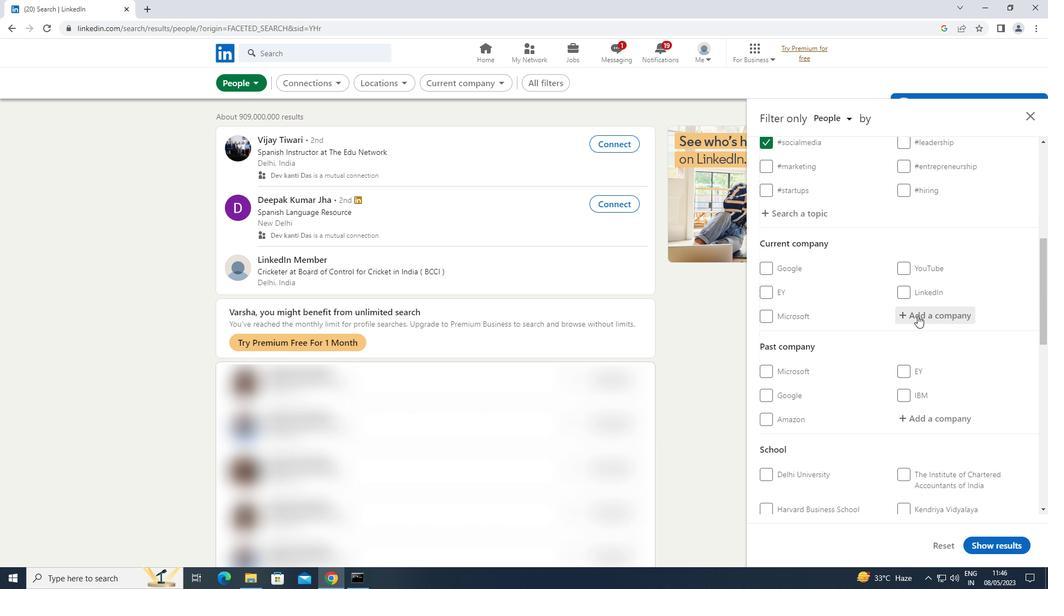 
Action: Key pressed <Key.shift>AKASA
Screenshot: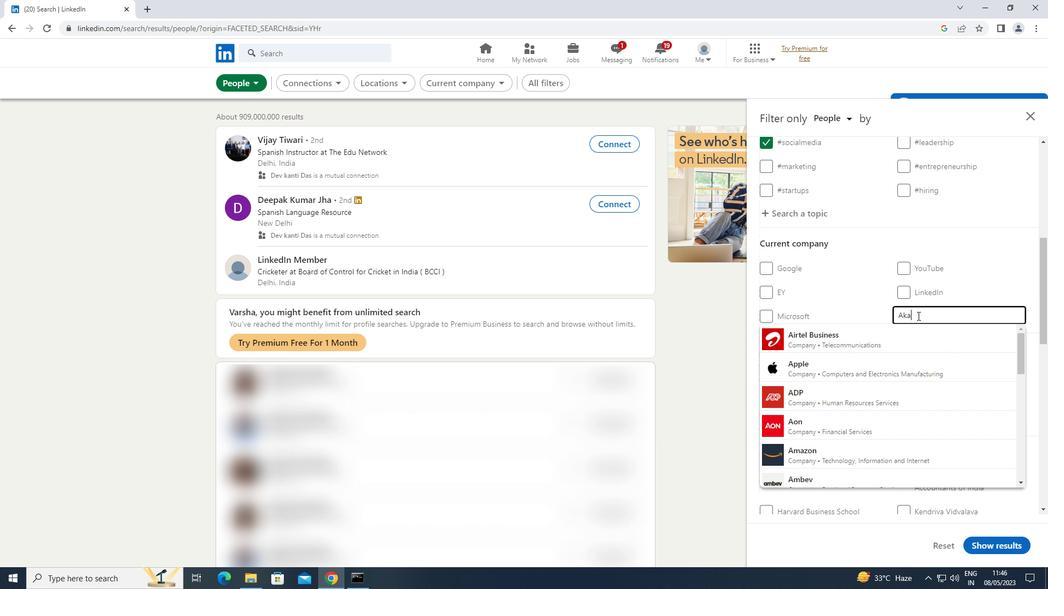 
Action: Mouse moved to (862, 365)
Screenshot: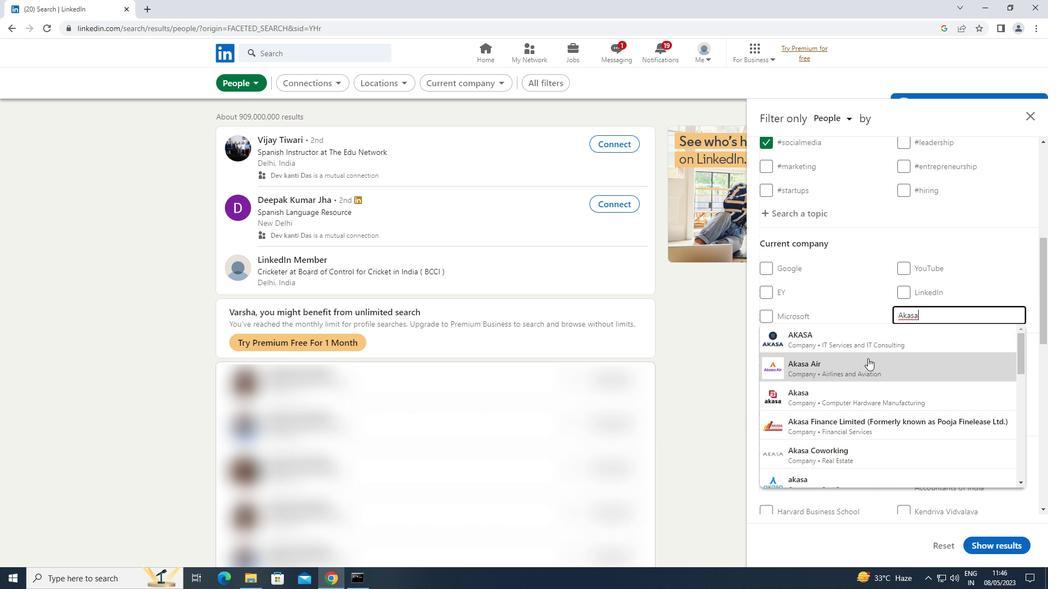 
Action: Mouse pressed left at (862, 365)
Screenshot: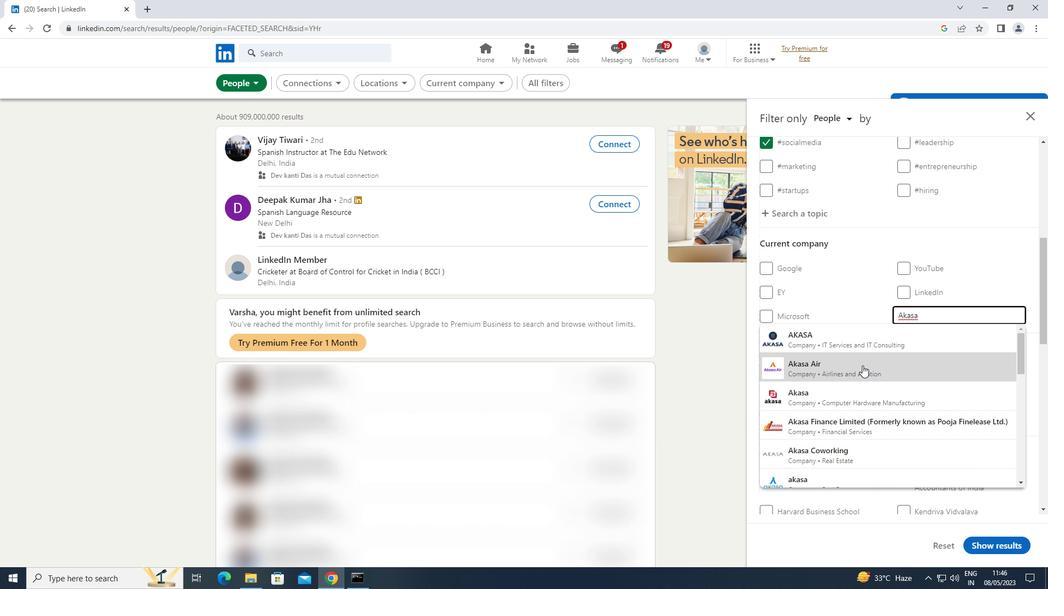 
Action: Mouse scrolled (862, 365) with delta (0, 0)
Screenshot: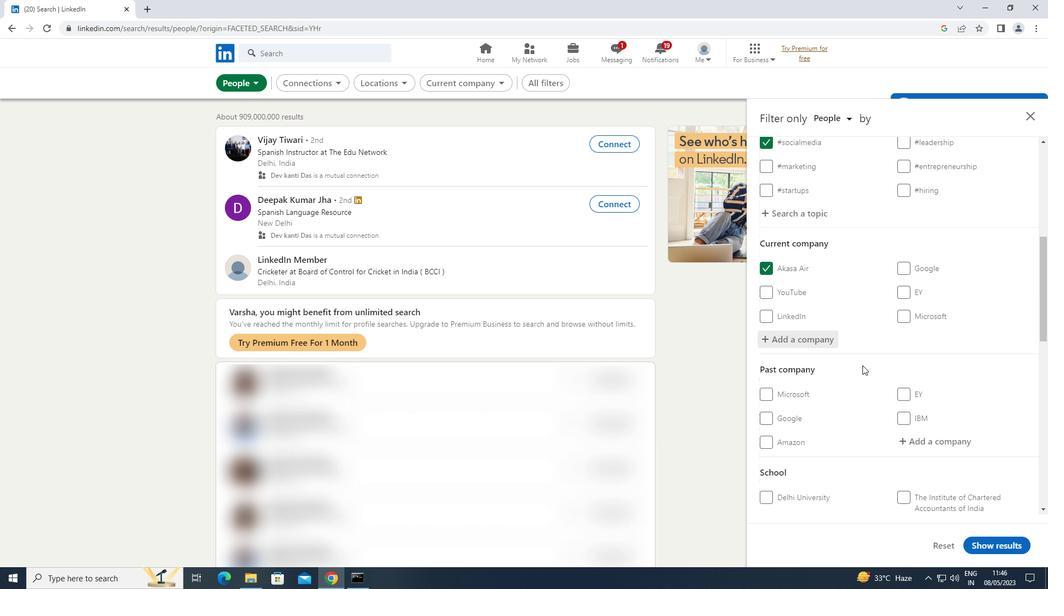 
Action: Mouse moved to (865, 362)
Screenshot: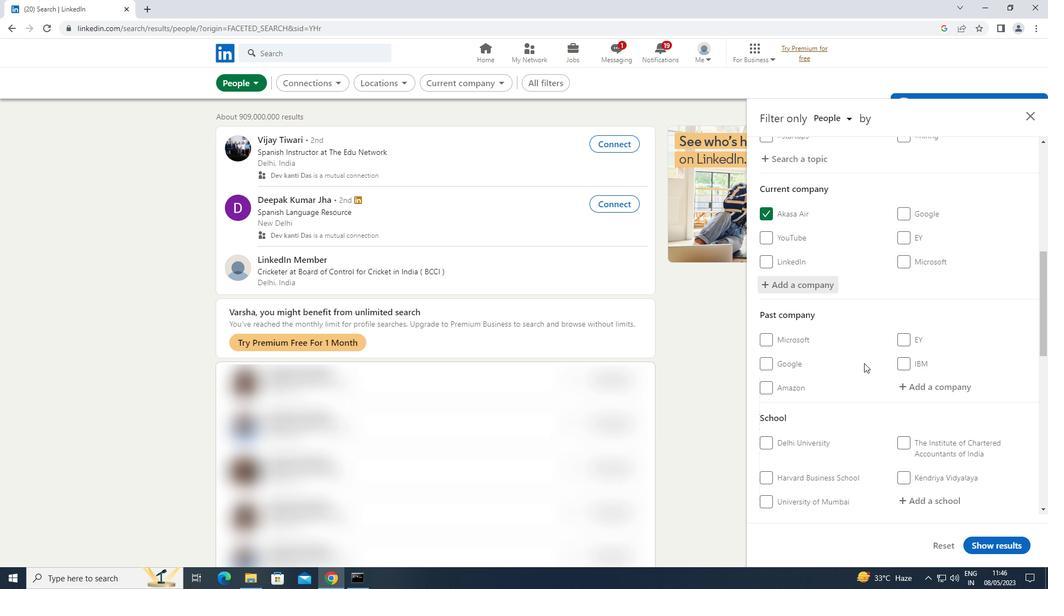 
Action: Mouse scrolled (865, 361) with delta (0, 0)
Screenshot: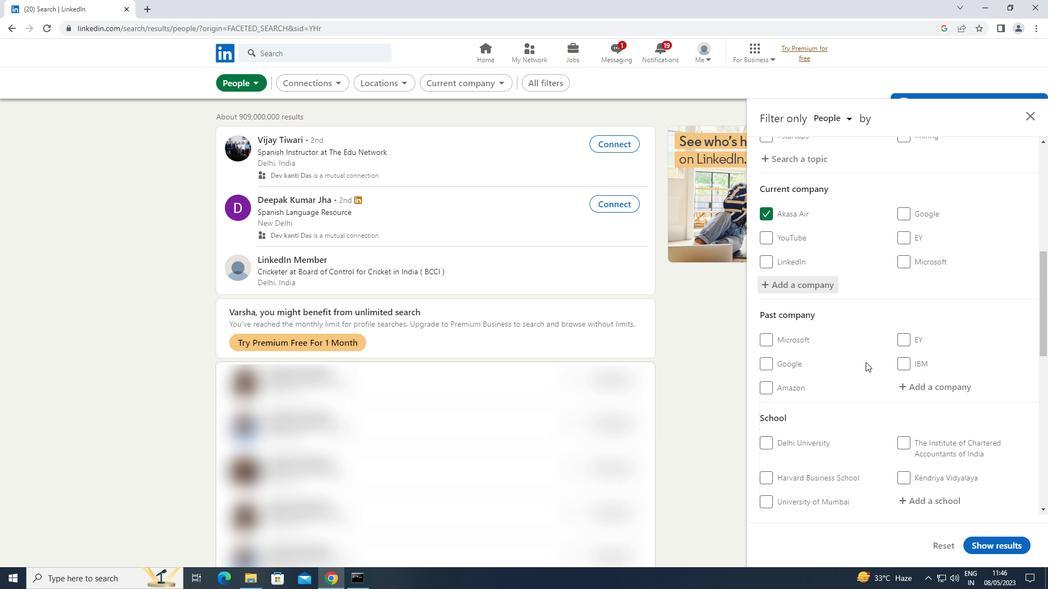 
Action: Mouse scrolled (865, 361) with delta (0, 0)
Screenshot: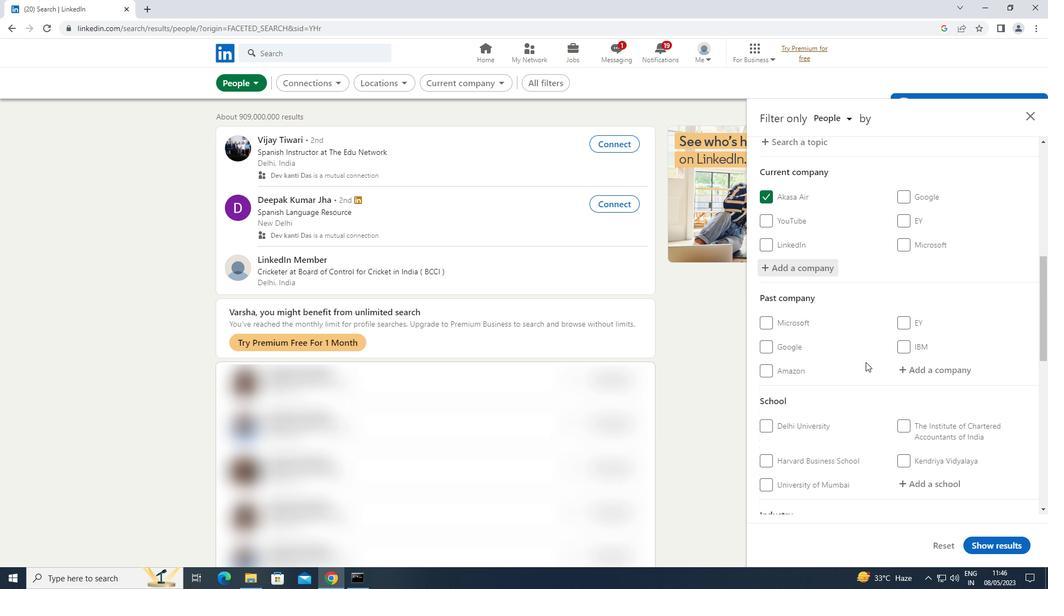 
Action: Mouse moved to (929, 388)
Screenshot: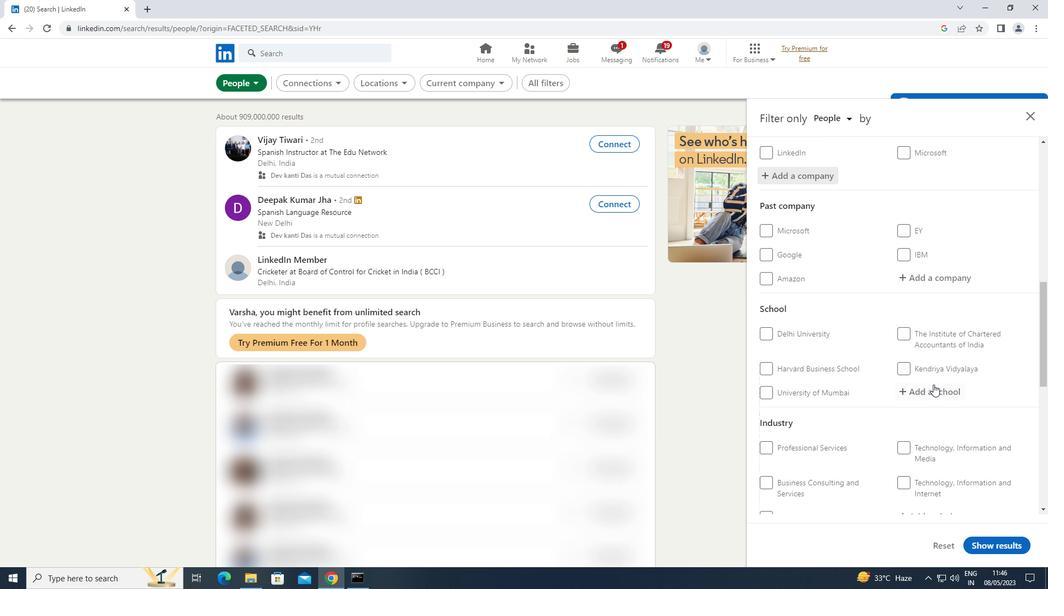 
Action: Mouse pressed left at (929, 388)
Screenshot: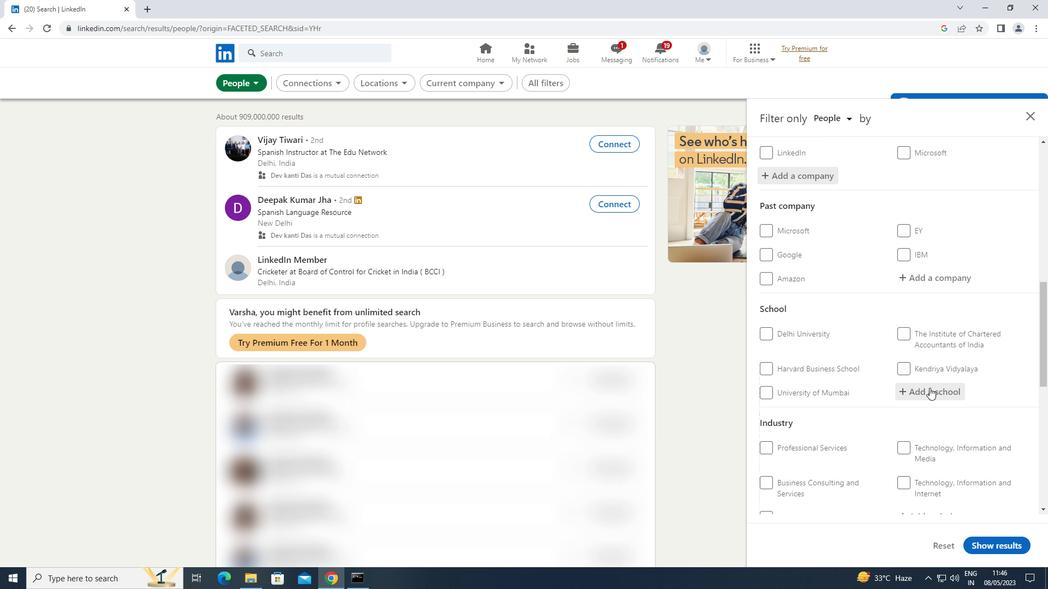 
Action: Key pressed <Key.shift>MAHARAJA<Key.space><Key.shift>SAYAJIRAO
Screenshot: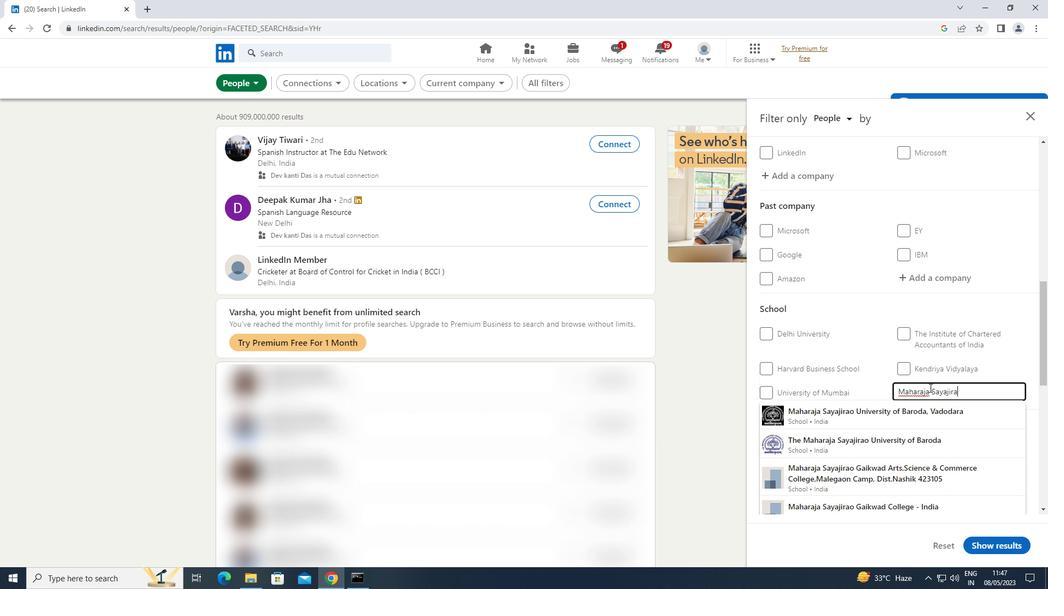 
Action: Mouse moved to (887, 407)
Screenshot: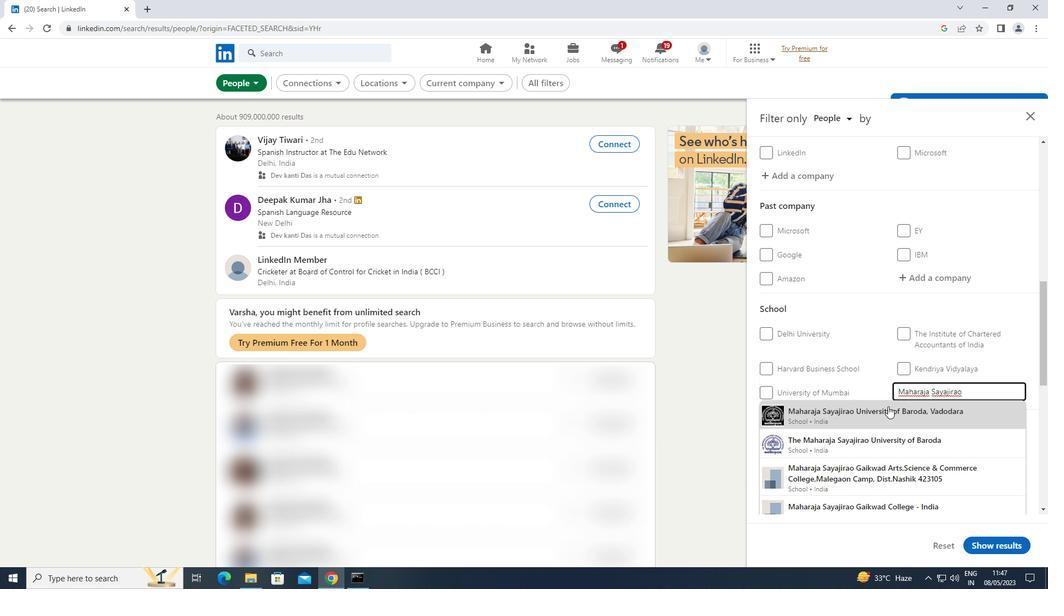 
Action: Mouse pressed left at (887, 407)
Screenshot: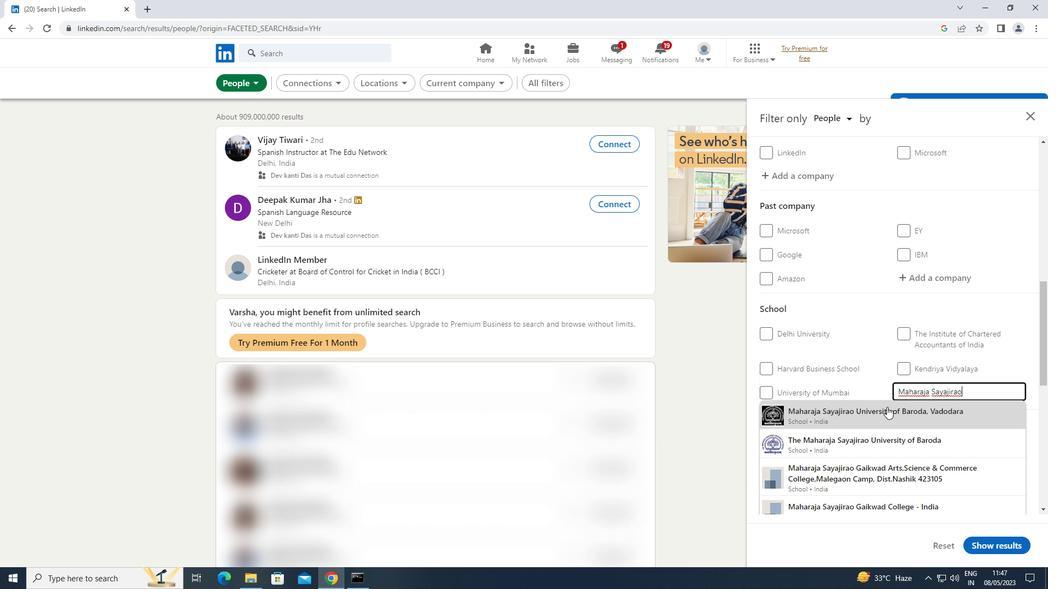 
Action: Mouse moved to (886, 407)
Screenshot: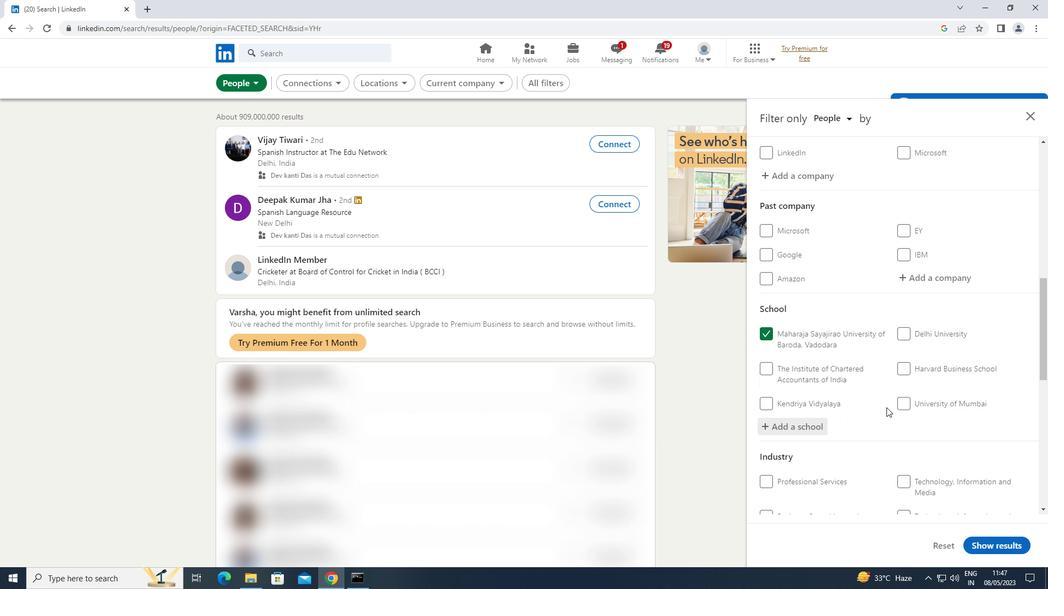 
Action: Mouse scrolled (886, 407) with delta (0, 0)
Screenshot: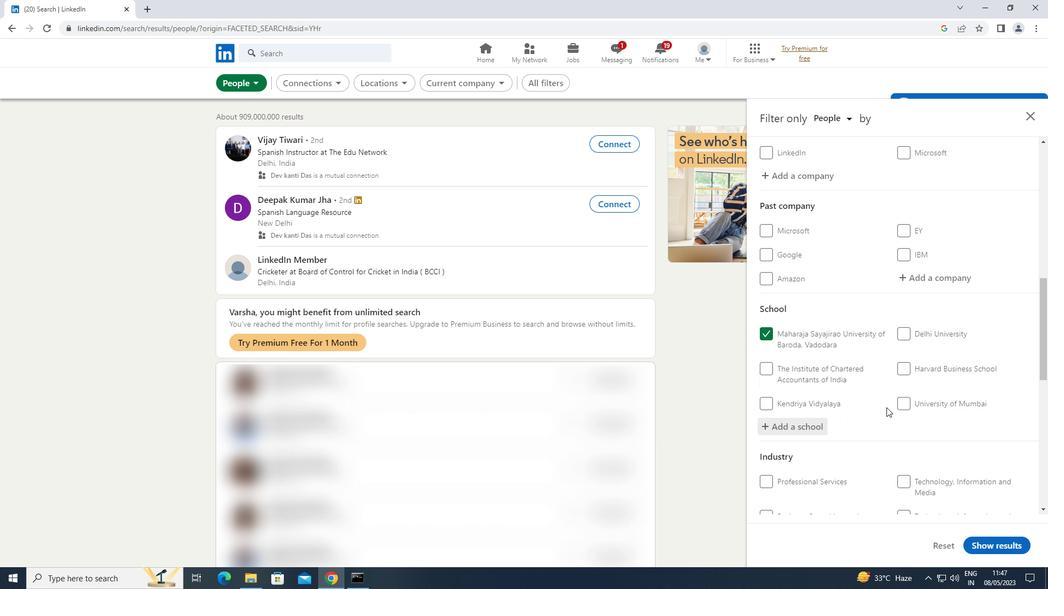 
Action: Mouse moved to (887, 407)
Screenshot: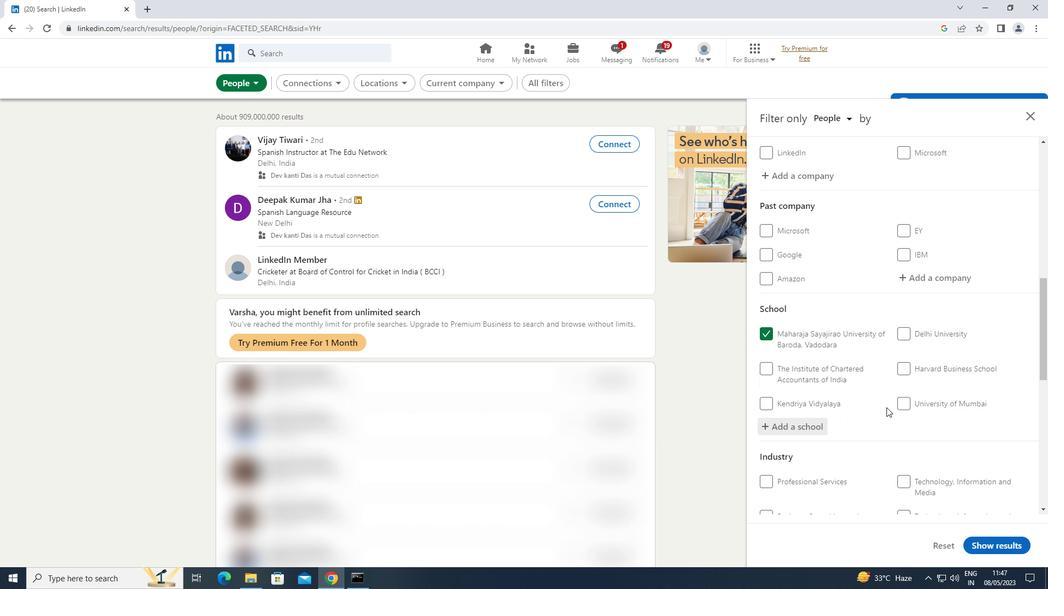 
Action: Mouse scrolled (887, 407) with delta (0, 0)
Screenshot: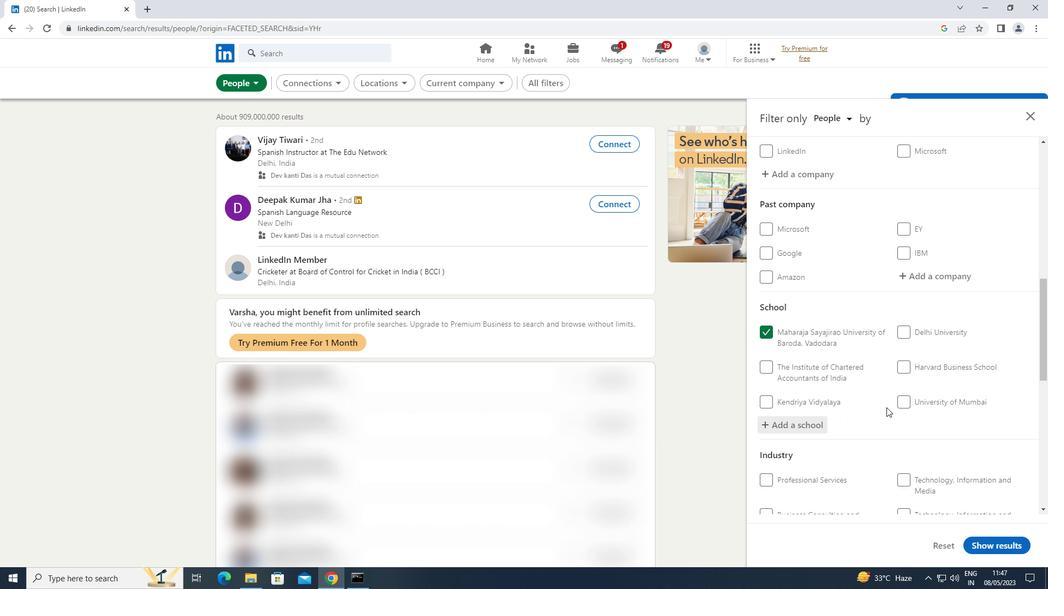 
Action: Mouse scrolled (887, 407) with delta (0, 0)
Screenshot: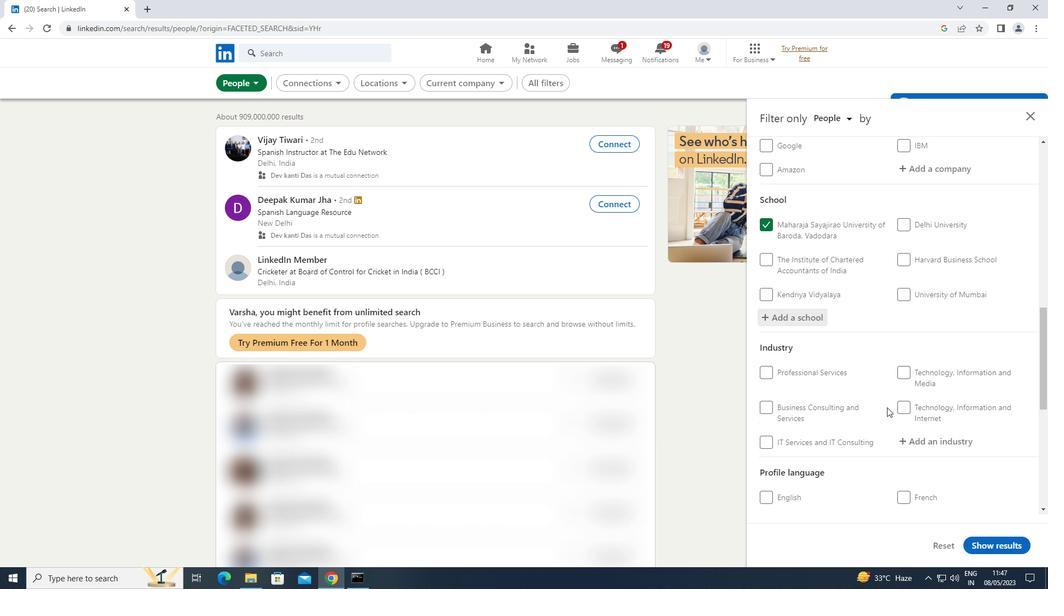
Action: Mouse scrolled (887, 407) with delta (0, 0)
Screenshot: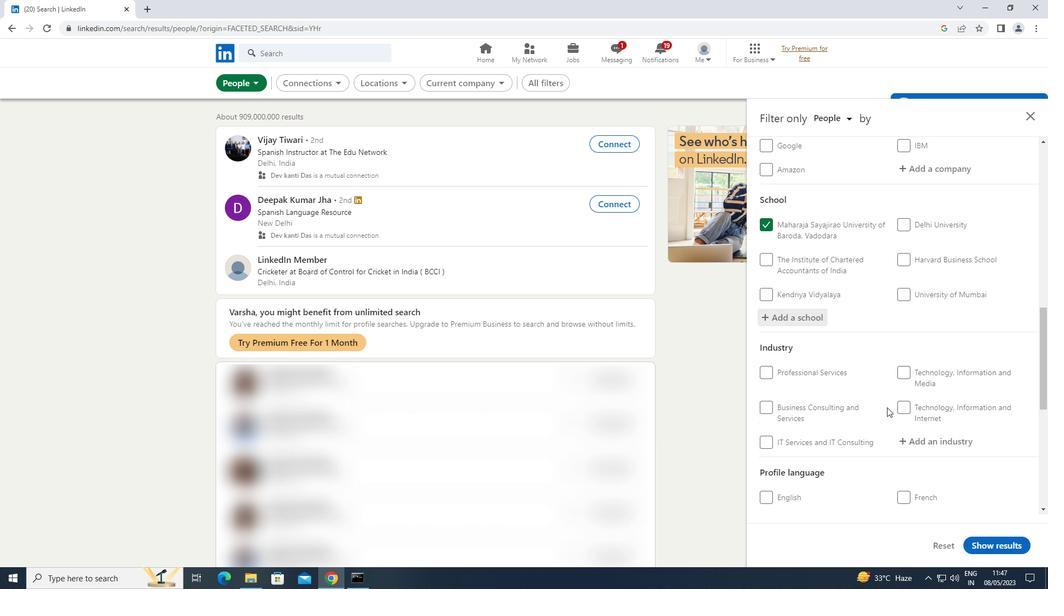
Action: Mouse scrolled (887, 407) with delta (0, 0)
Screenshot: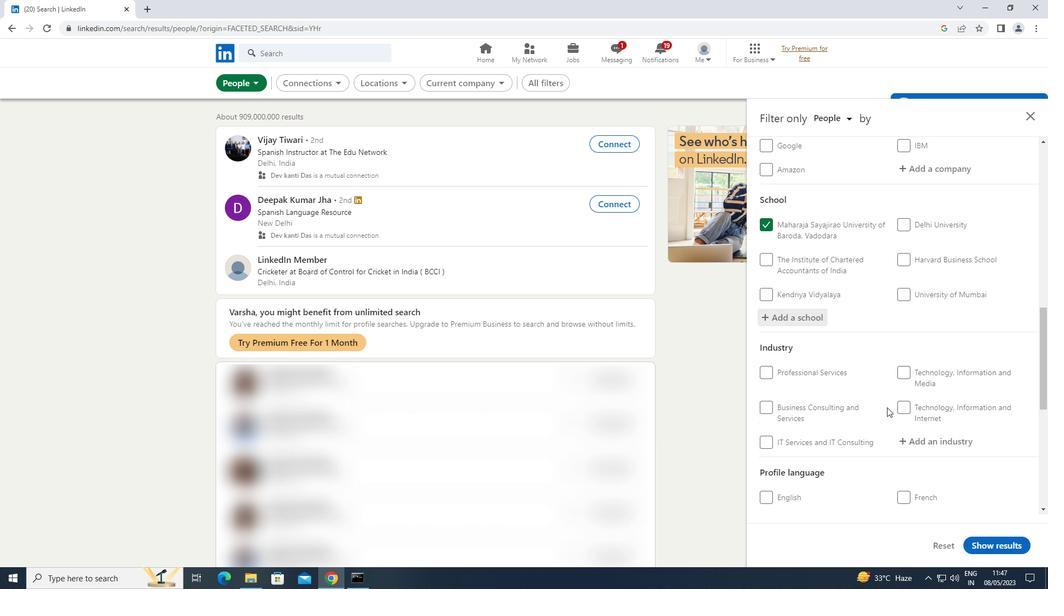 
Action: Mouse moved to (935, 272)
Screenshot: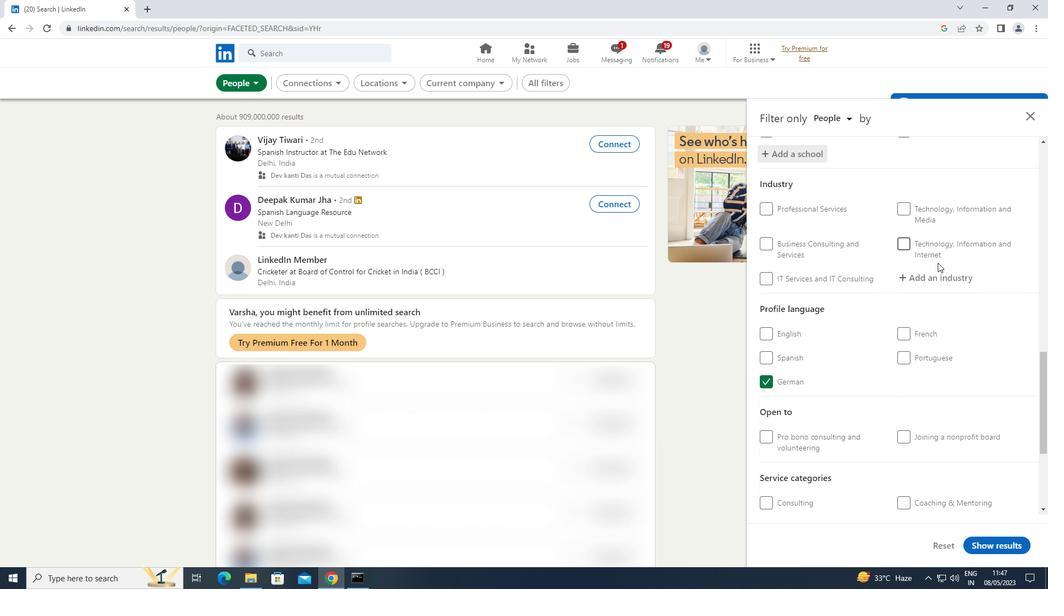 
Action: Mouse pressed left at (935, 272)
Screenshot: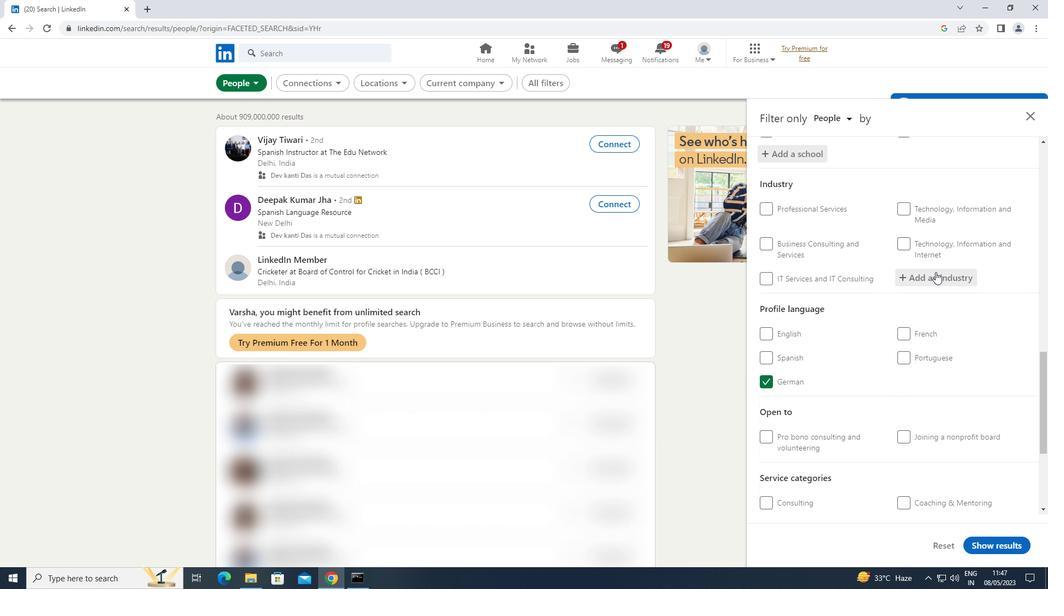 
Action: Key pressed <Key.shift>SURVEYI
Screenshot: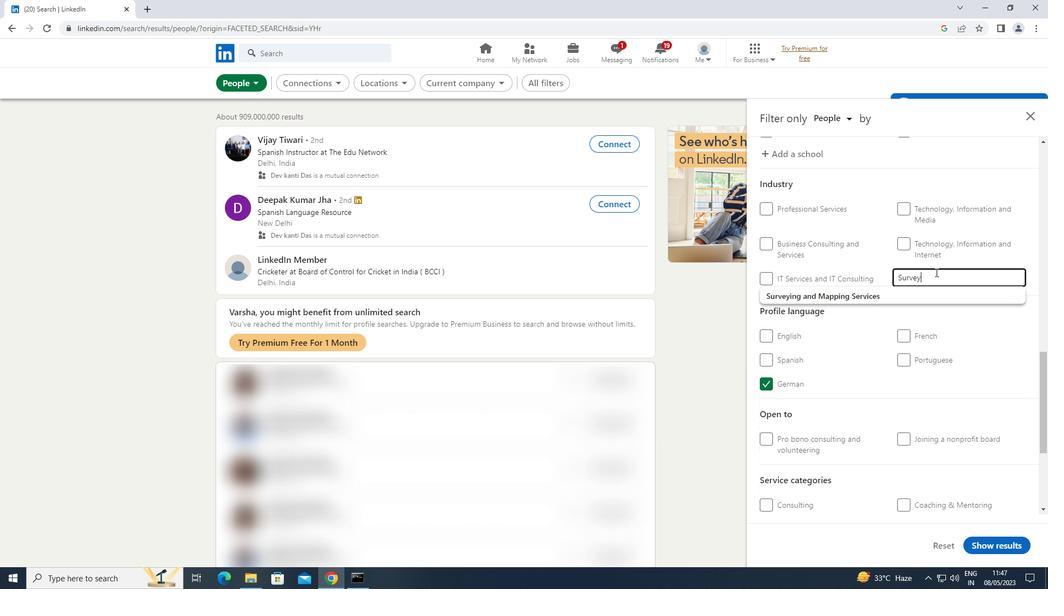 
Action: Mouse moved to (869, 295)
Screenshot: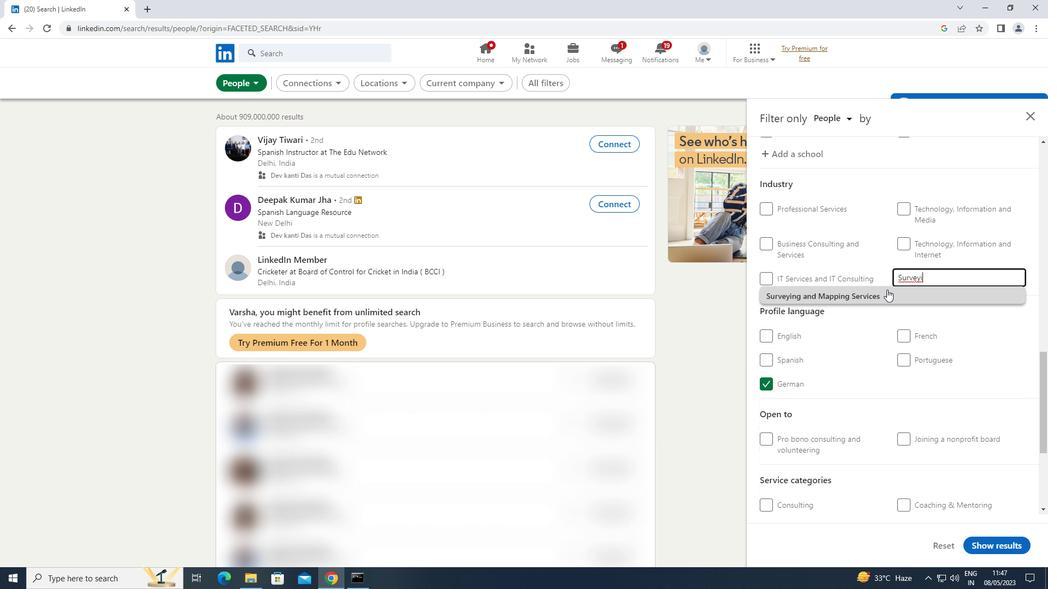 
Action: Mouse pressed left at (869, 295)
Screenshot: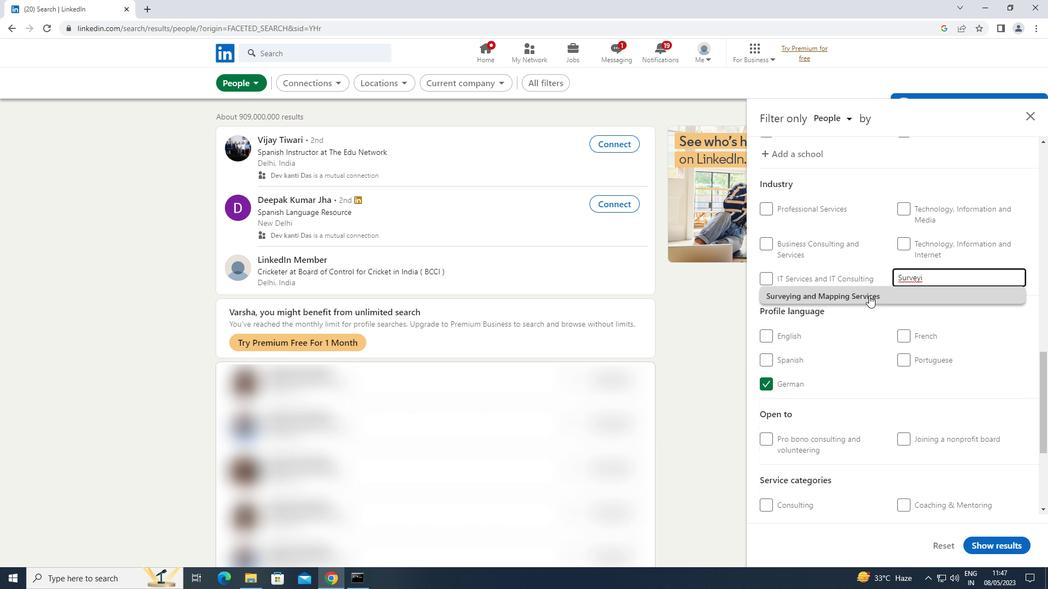 
Action: Mouse scrolled (869, 295) with delta (0, 0)
Screenshot: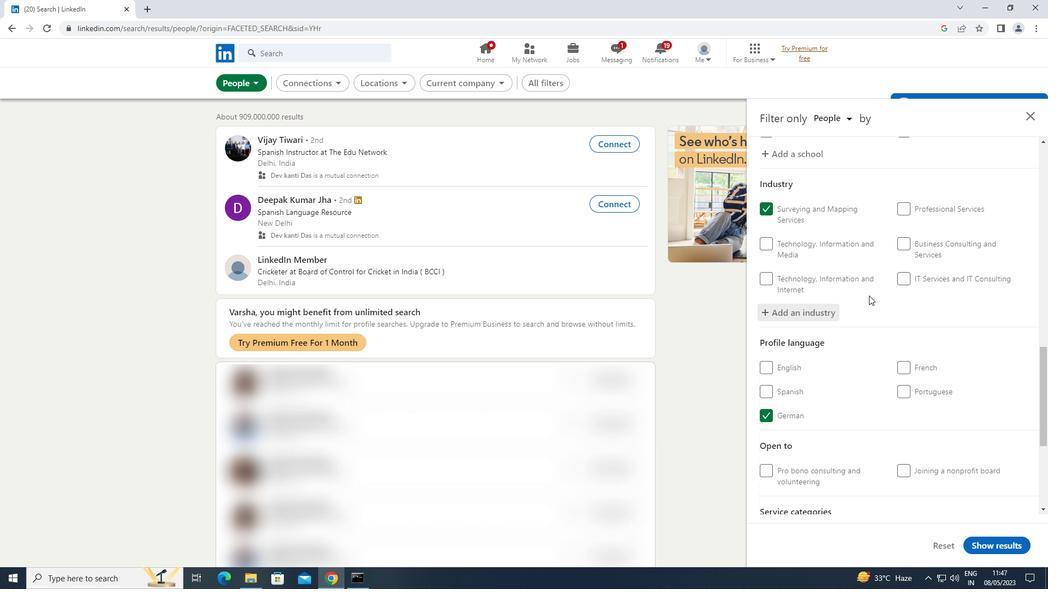 
Action: Mouse scrolled (869, 295) with delta (0, 0)
Screenshot: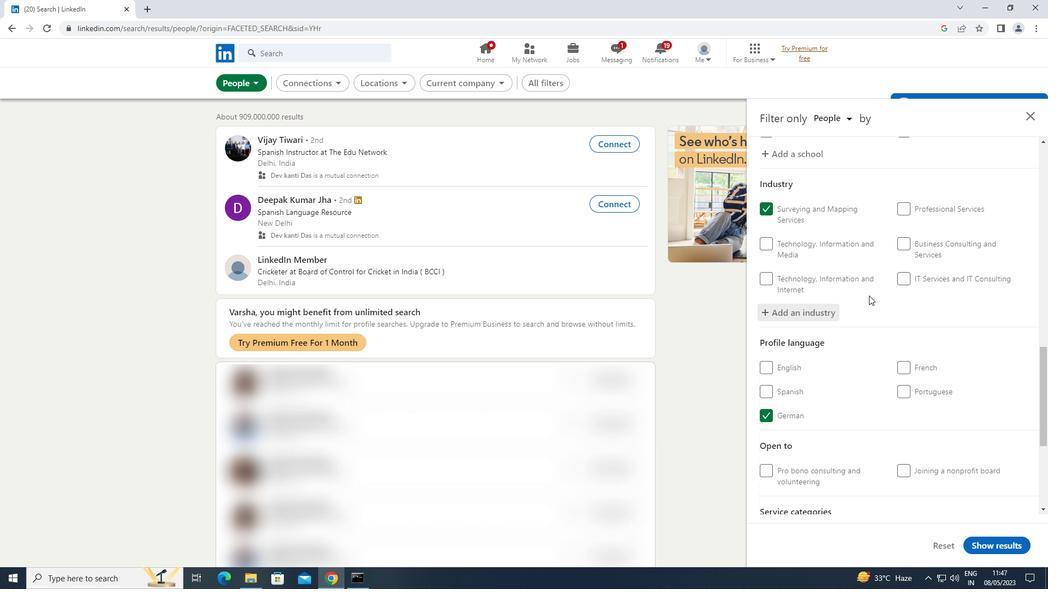 
Action: Mouse scrolled (869, 295) with delta (0, 0)
Screenshot: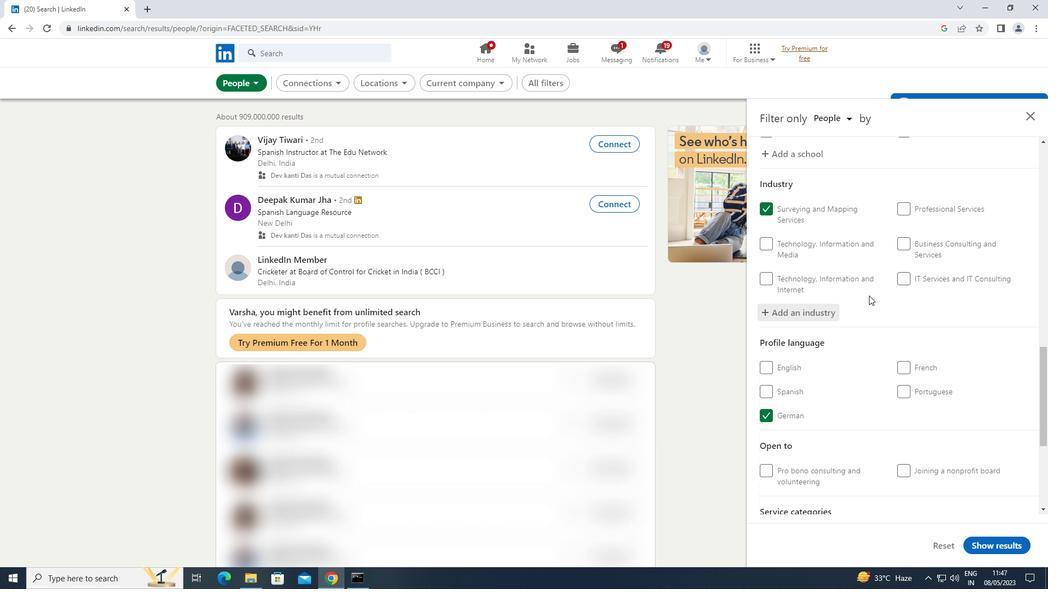 
Action: Mouse scrolled (869, 295) with delta (0, 0)
Screenshot: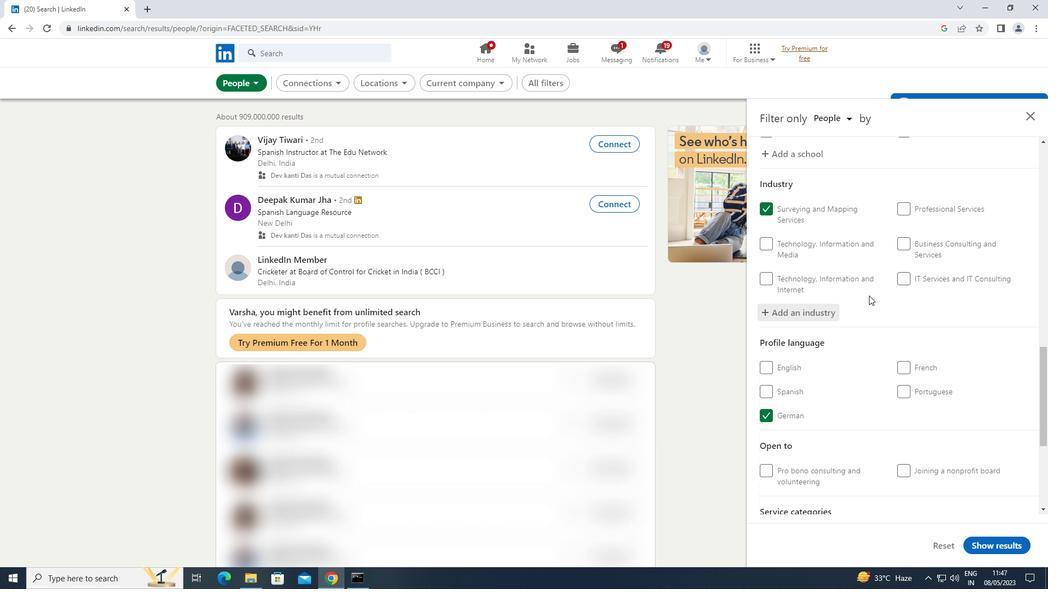
Action: Mouse scrolled (869, 295) with delta (0, 0)
Screenshot: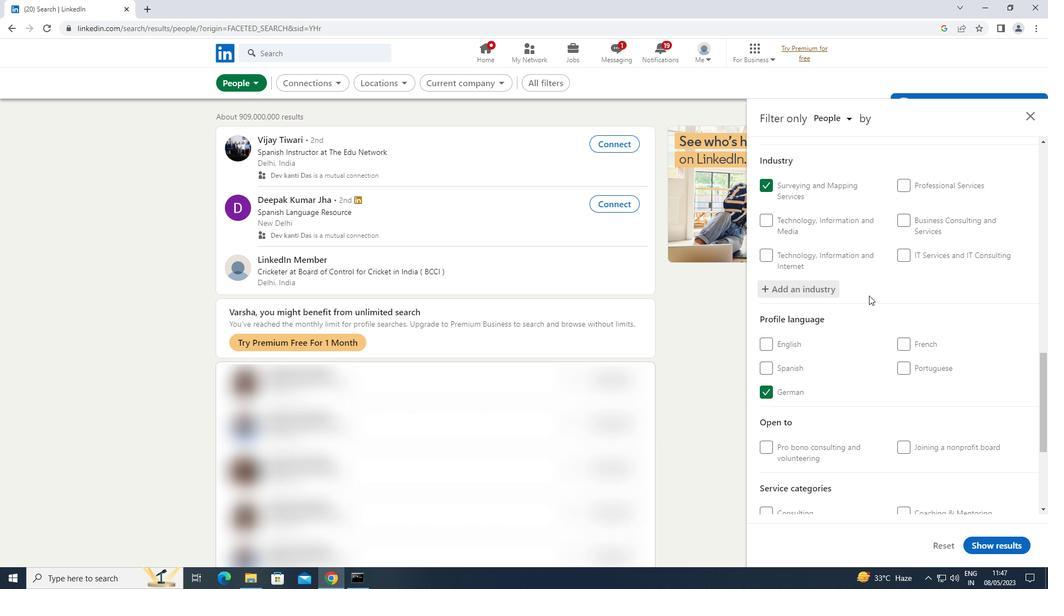 
Action: Mouse moved to (924, 361)
Screenshot: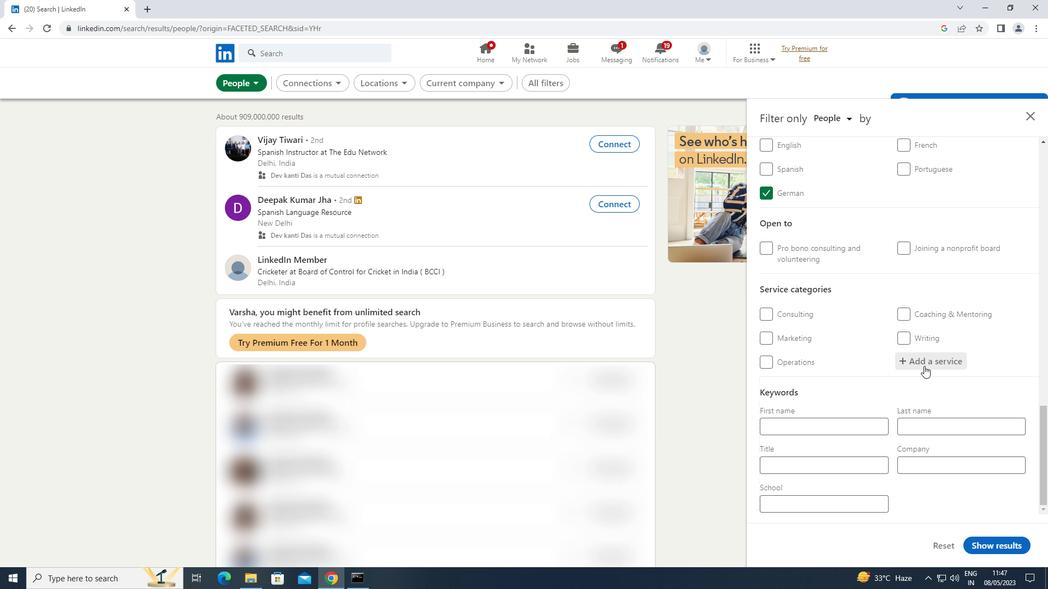 
Action: Mouse pressed left at (924, 361)
Screenshot: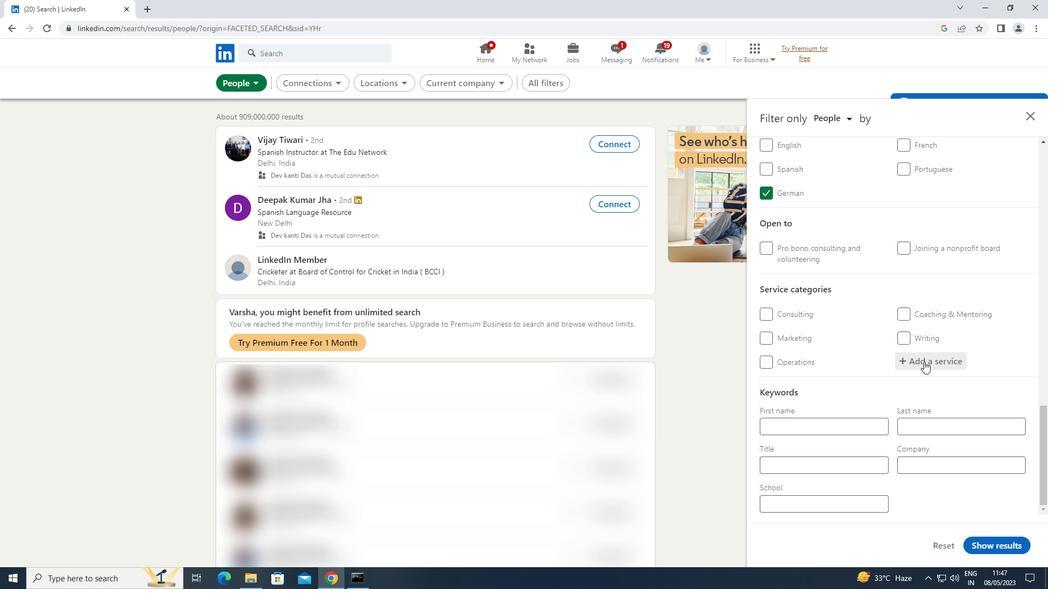 
Action: Key pressed <Key.shift>ANIMATION<Key.shift>ARCHITECTURE
Screenshot: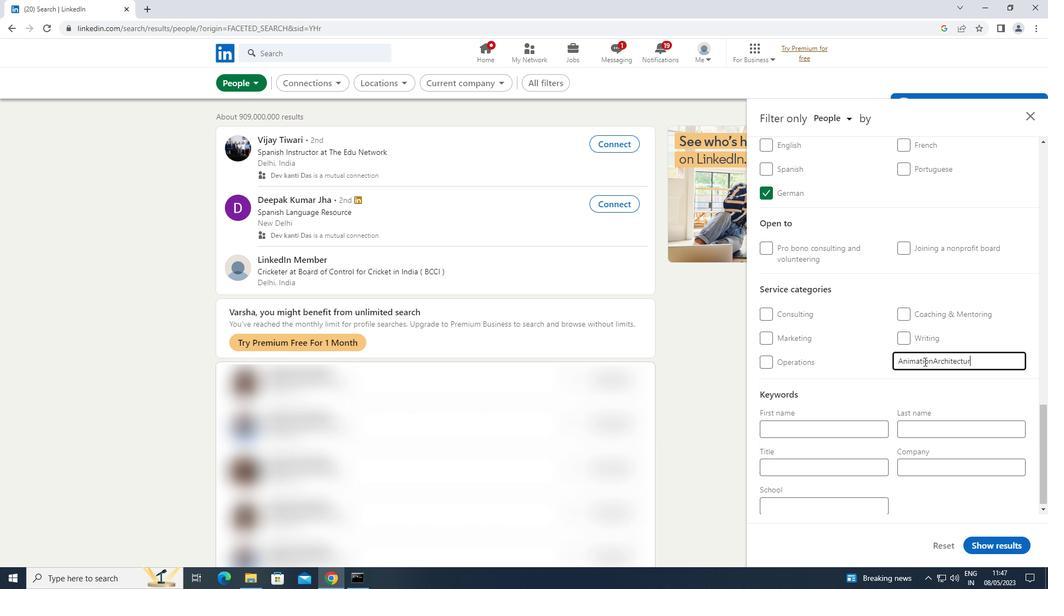 
Action: Mouse moved to (924, 361)
Screenshot: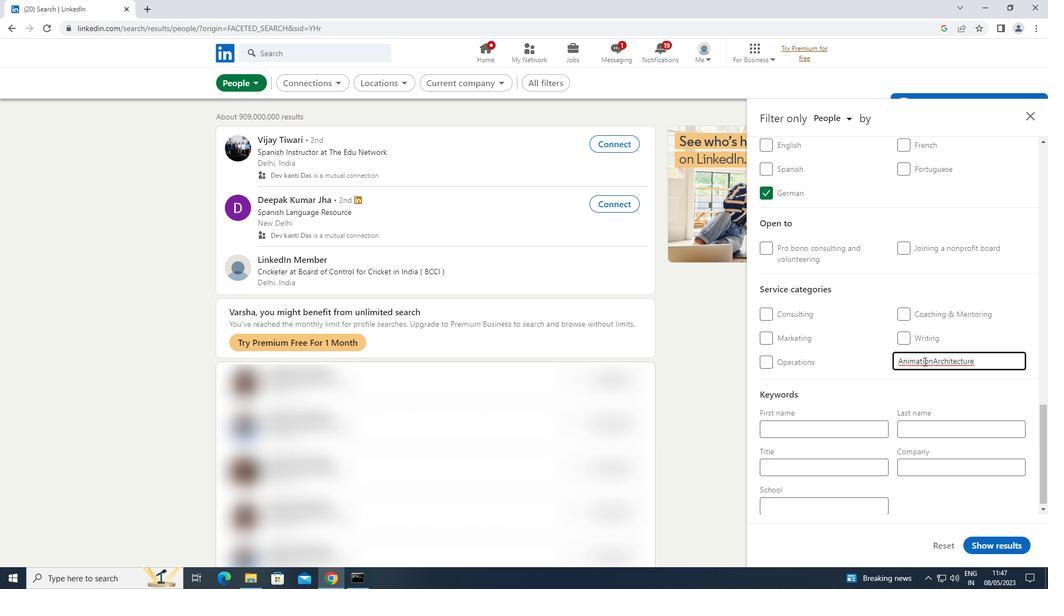 
Action: Mouse scrolled (924, 360) with delta (0, 0)
Screenshot: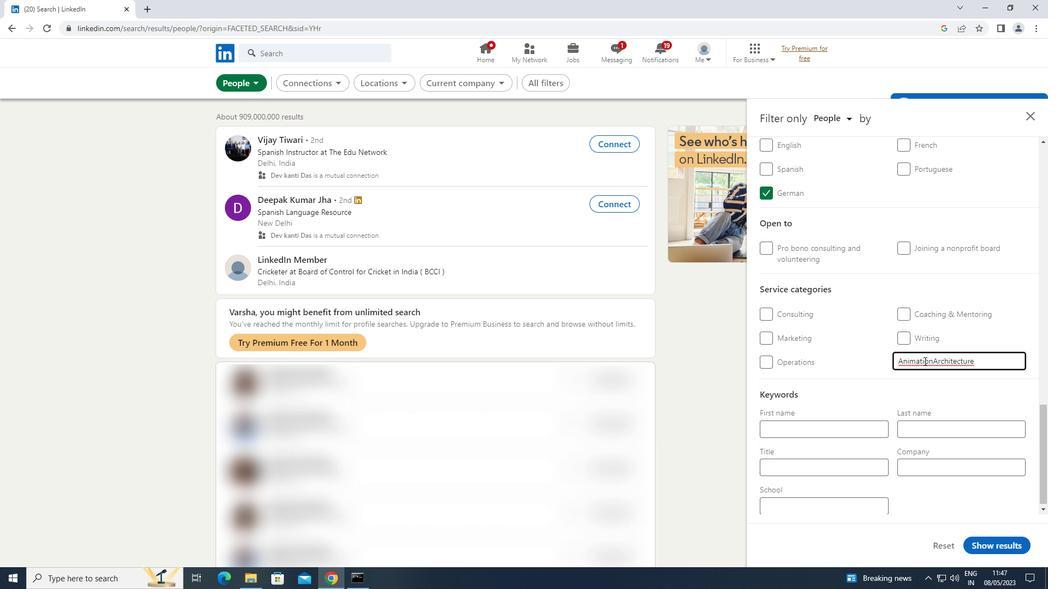 
Action: Mouse scrolled (924, 360) with delta (0, 0)
Screenshot: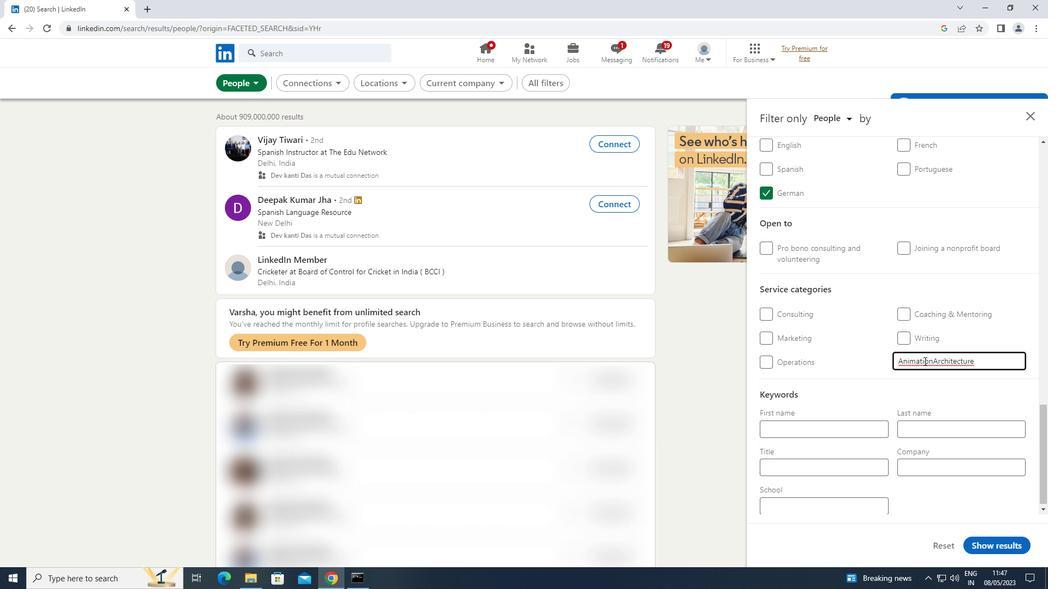 
Action: Mouse moved to (853, 461)
Screenshot: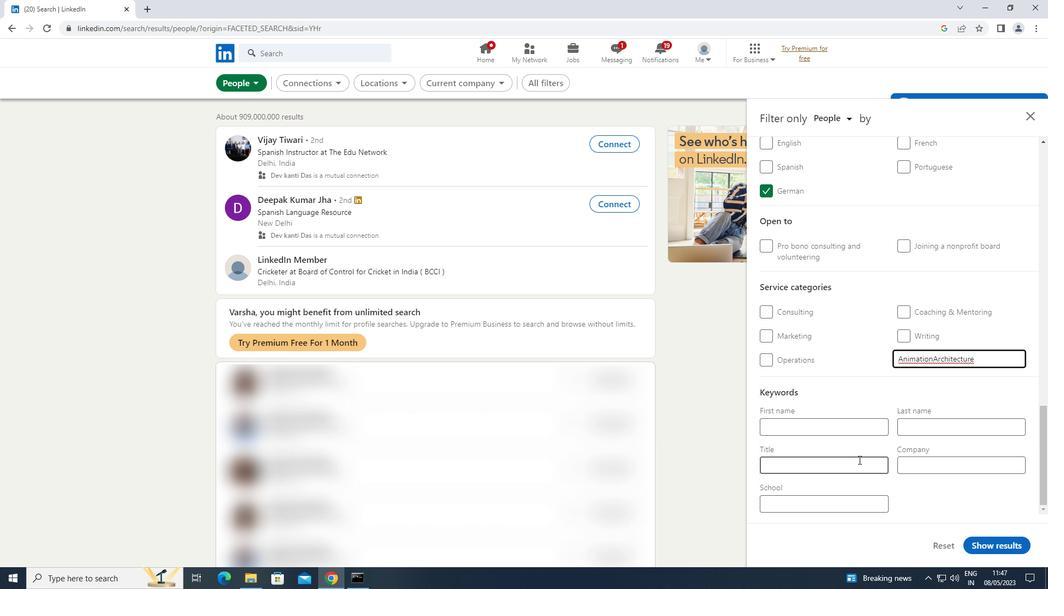 
Action: Mouse pressed left at (853, 461)
Screenshot: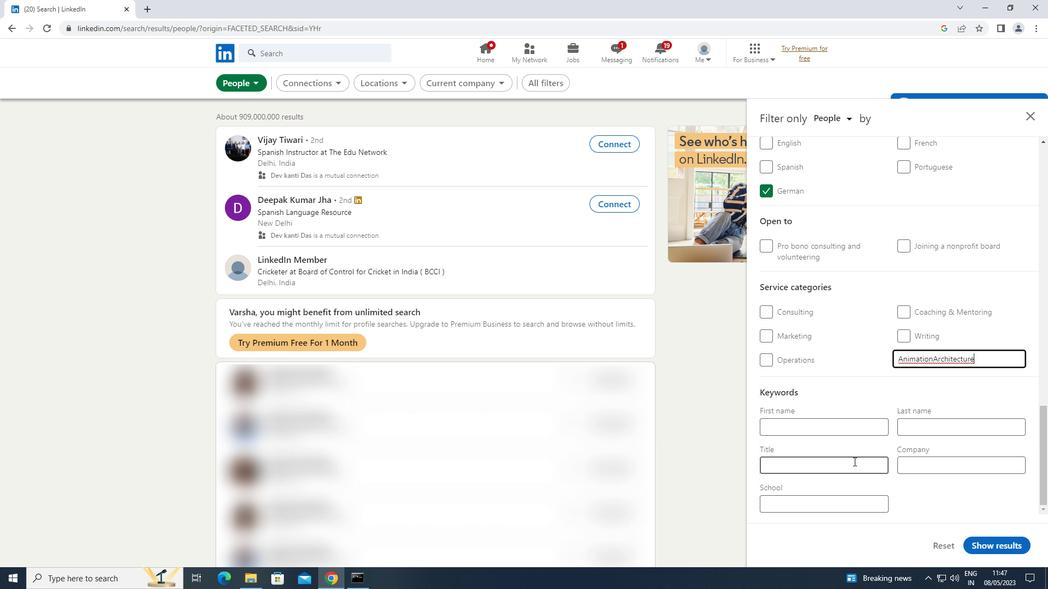 
Action: Key pressed <Key.shift>WEDDING<Key.space><Key.shift>COORDINATOR
Screenshot: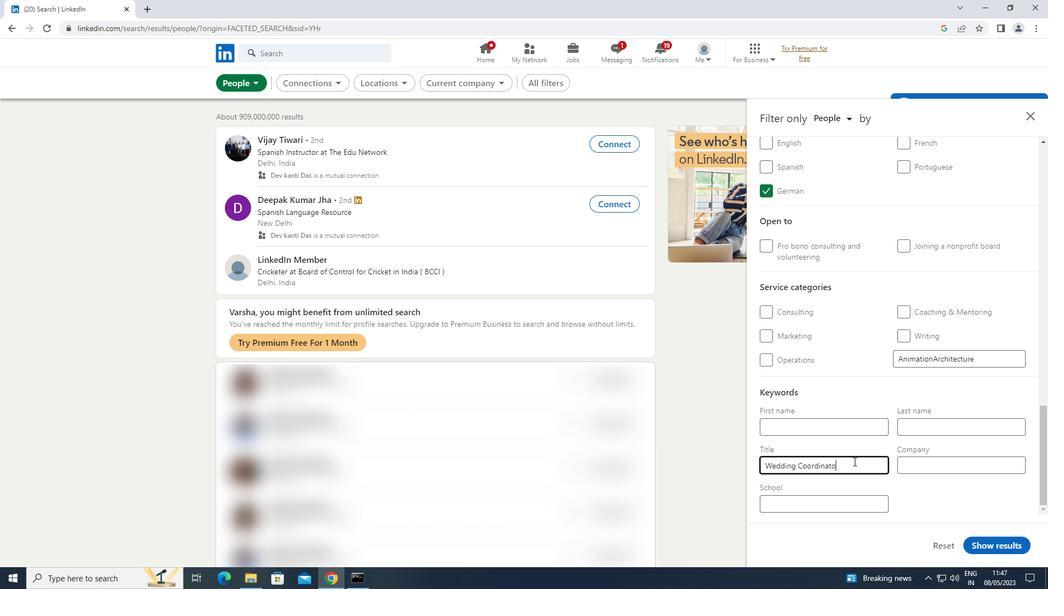 
Action: Mouse moved to (1002, 545)
Screenshot: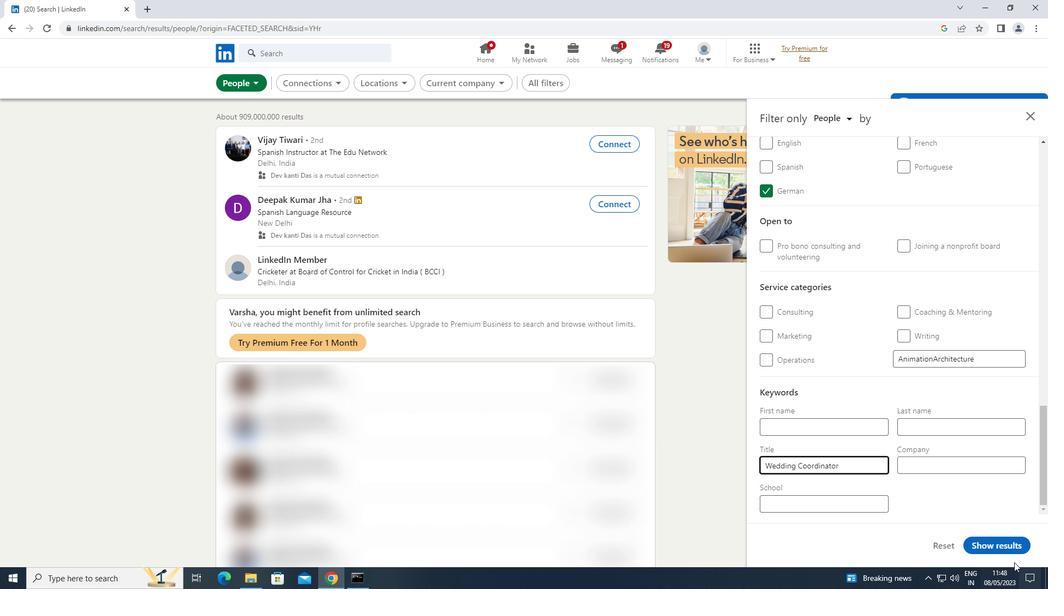 
Action: Mouse pressed left at (1002, 545)
Screenshot: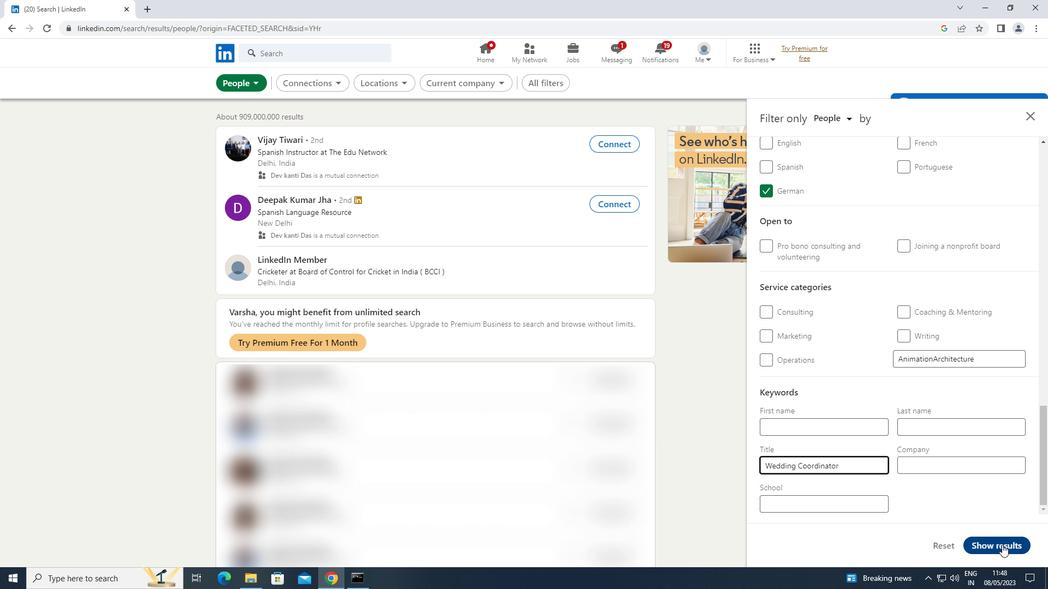 
